 Task: Find connections with filter location Schönebeck with filter topic #Innovationwith filter profile language Spanish with filter current company Bharat Biotech  with filter school Asian School of Cyber Laws with filter industry Lime and Gypsum Products Manufacturing with filter service category Accounting with filter keywords title Content Marketing Manager
Action: Mouse moved to (261, 208)
Screenshot: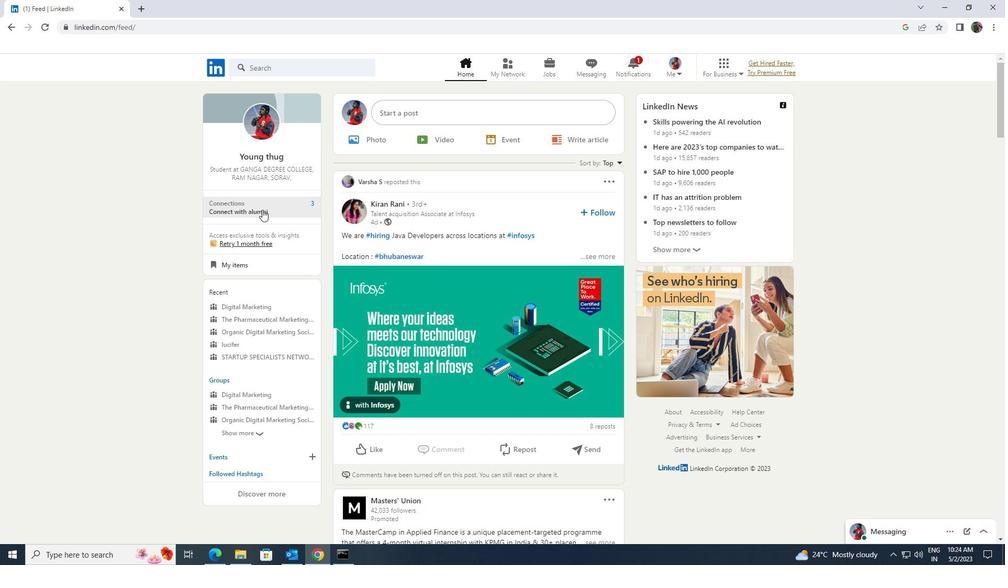 
Action: Mouse pressed left at (261, 208)
Screenshot: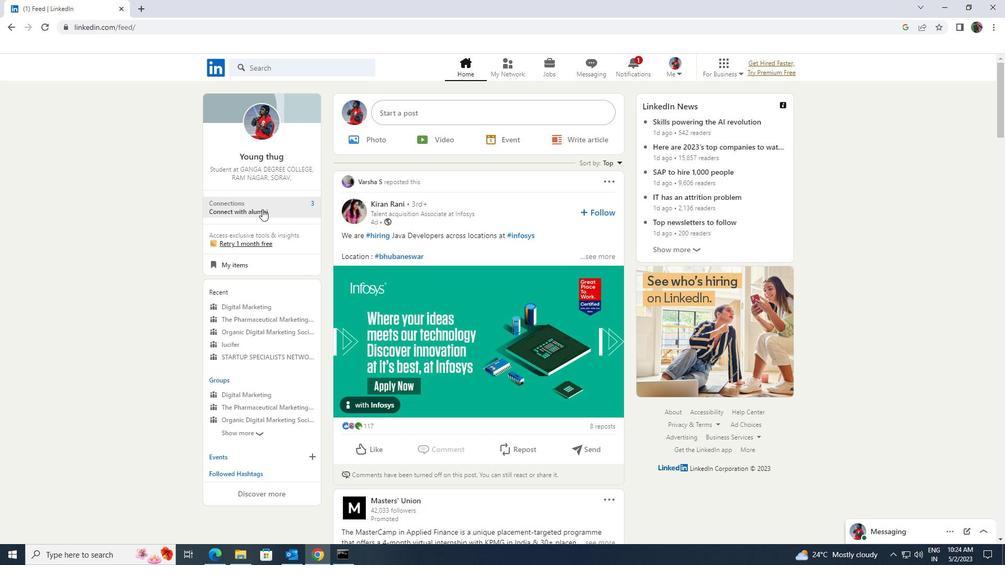 
Action: Mouse moved to (261, 129)
Screenshot: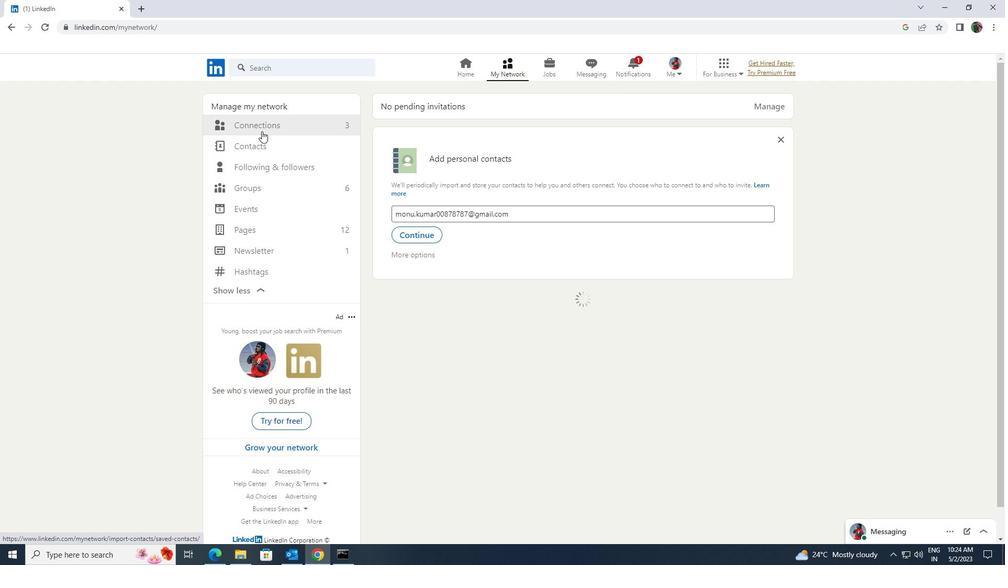 
Action: Mouse pressed left at (261, 129)
Screenshot: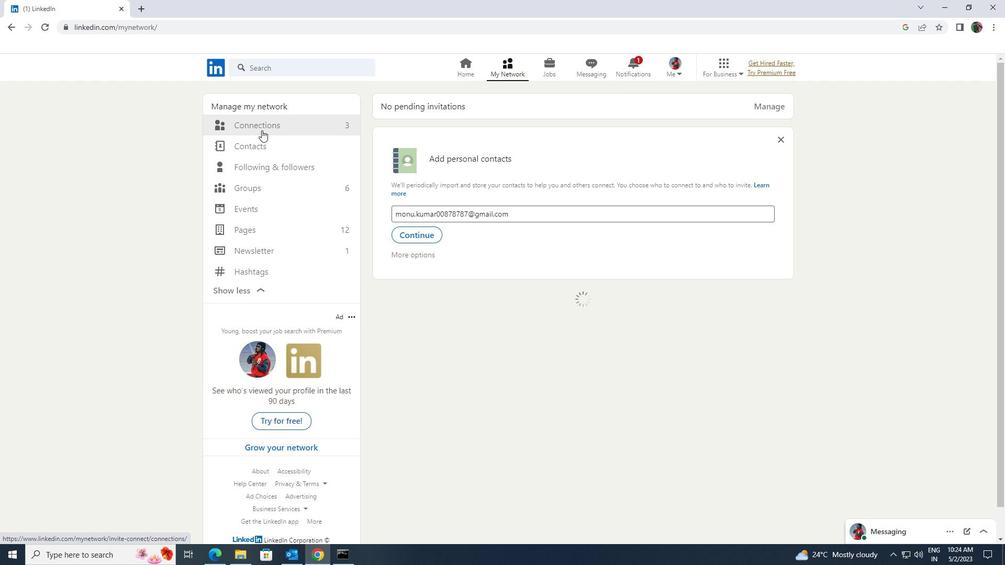 
Action: Mouse moved to (564, 128)
Screenshot: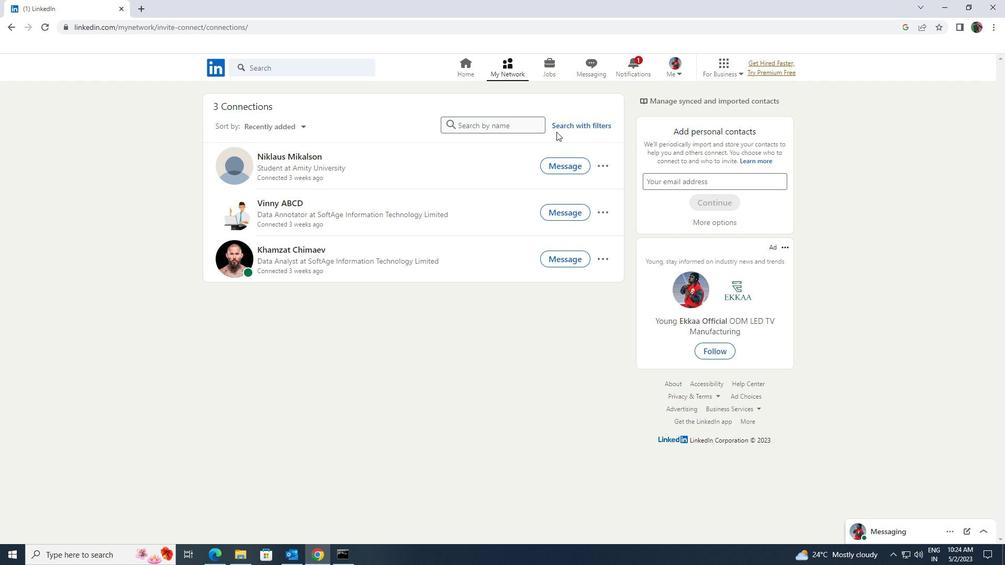 
Action: Mouse pressed left at (564, 128)
Screenshot: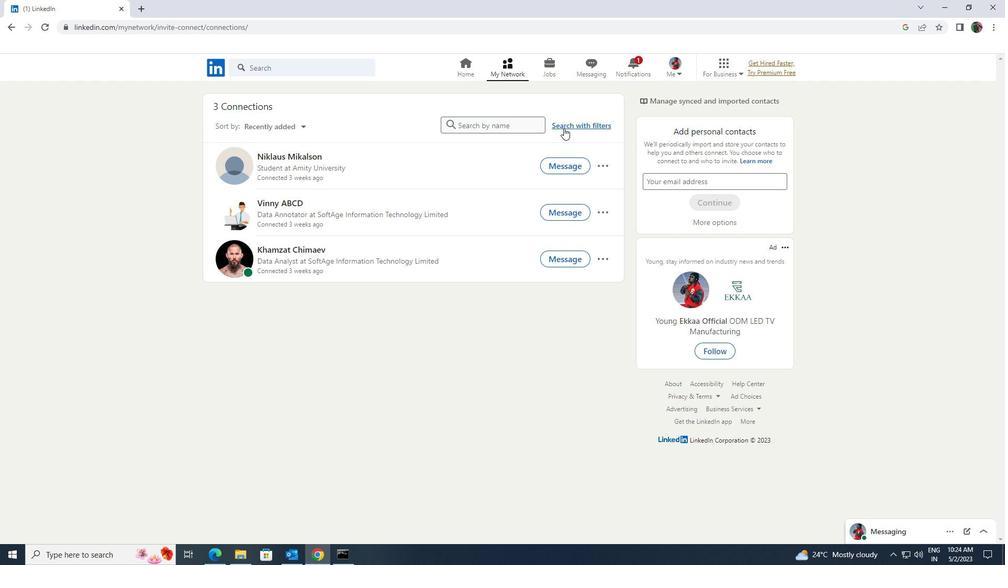
Action: Mouse moved to (541, 100)
Screenshot: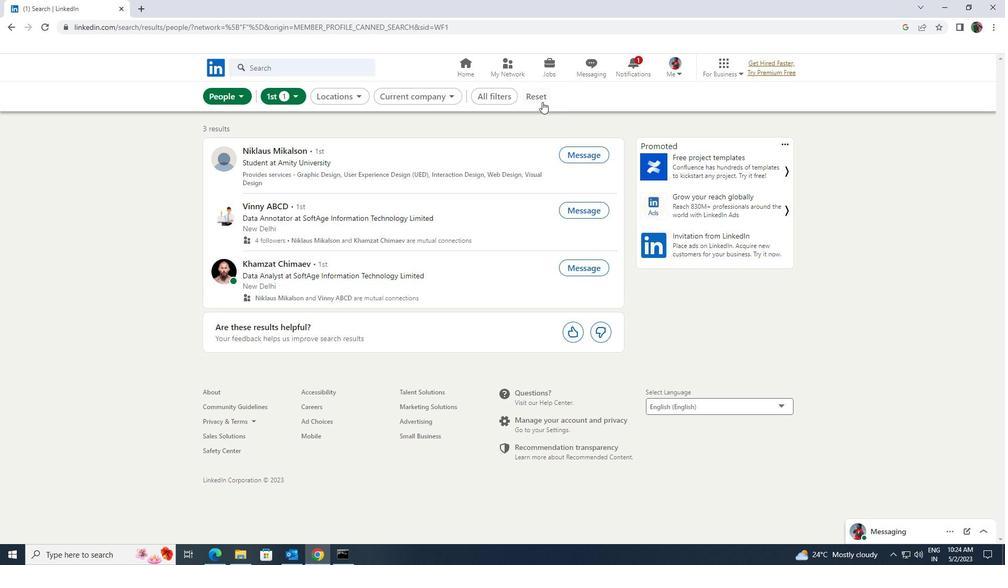 
Action: Mouse pressed left at (541, 100)
Screenshot: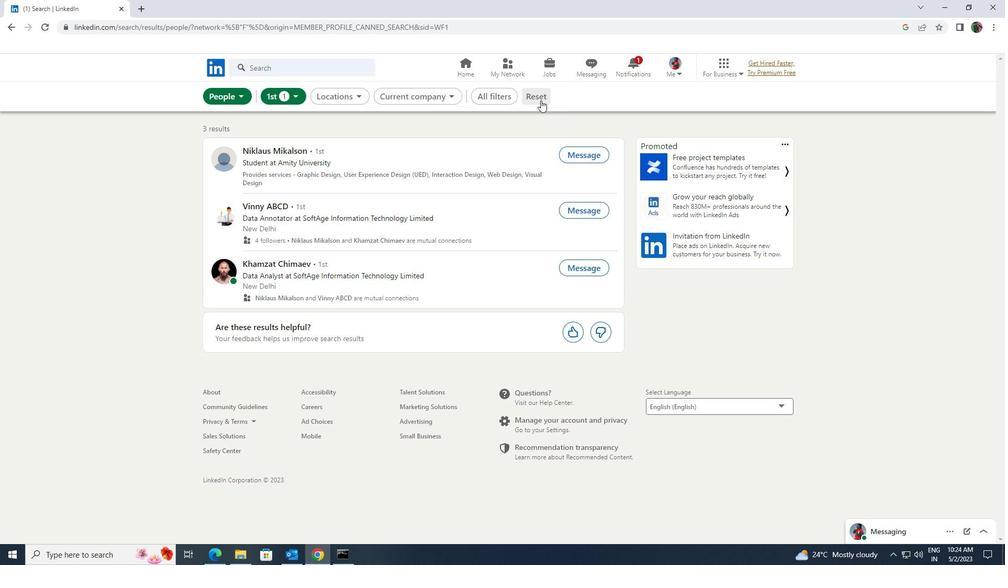 
Action: Mouse moved to (526, 96)
Screenshot: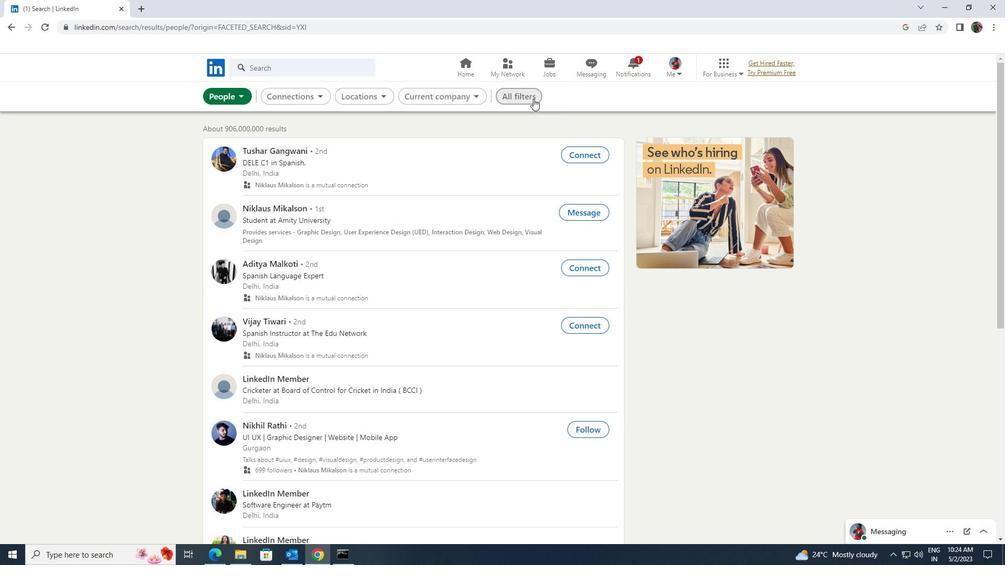 
Action: Mouse pressed left at (526, 96)
Screenshot: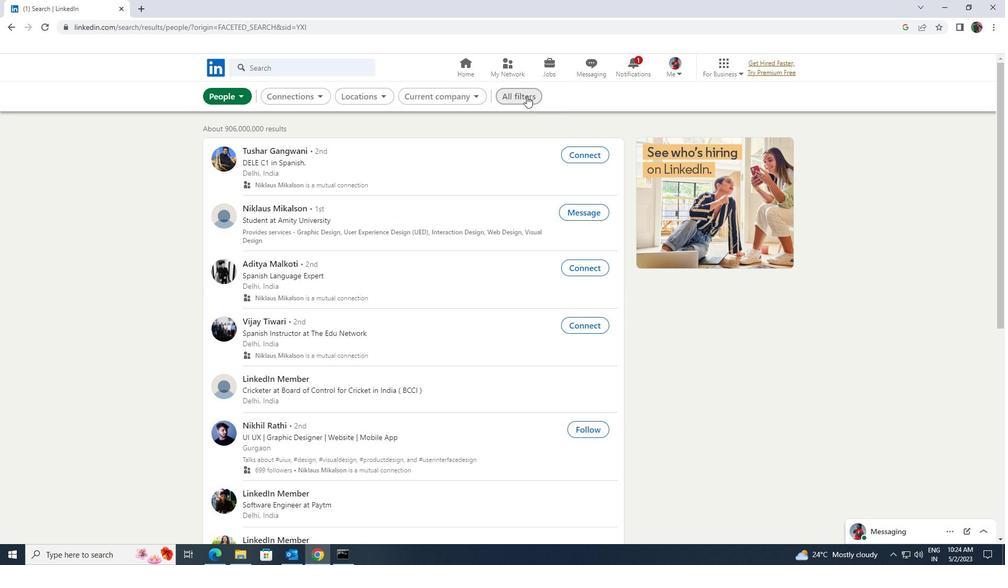 
Action: Mouse moved to (847, 278)
Screenshot: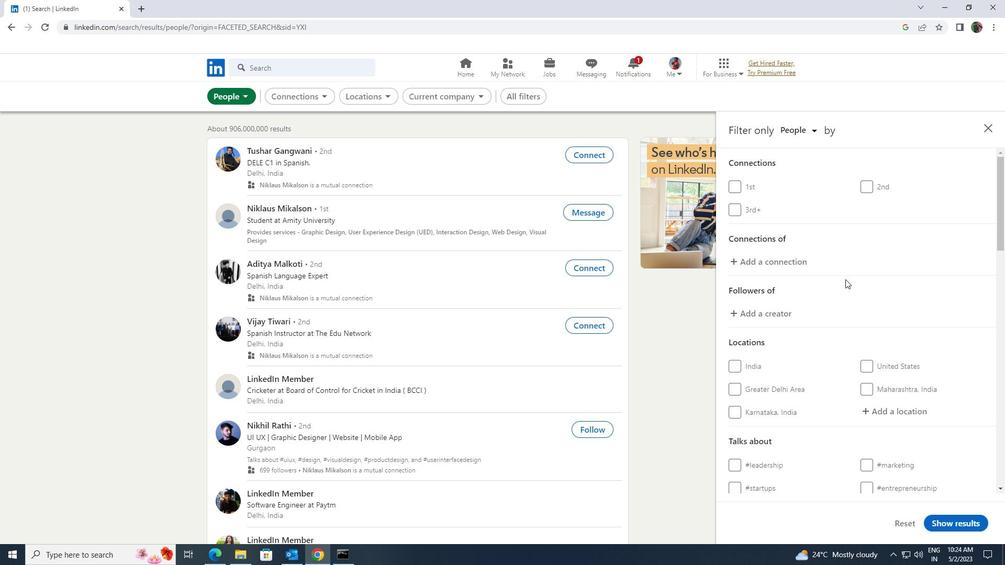 
Action: Mouse scrolled (847, 278) with delta (0, 0)
Screenshot: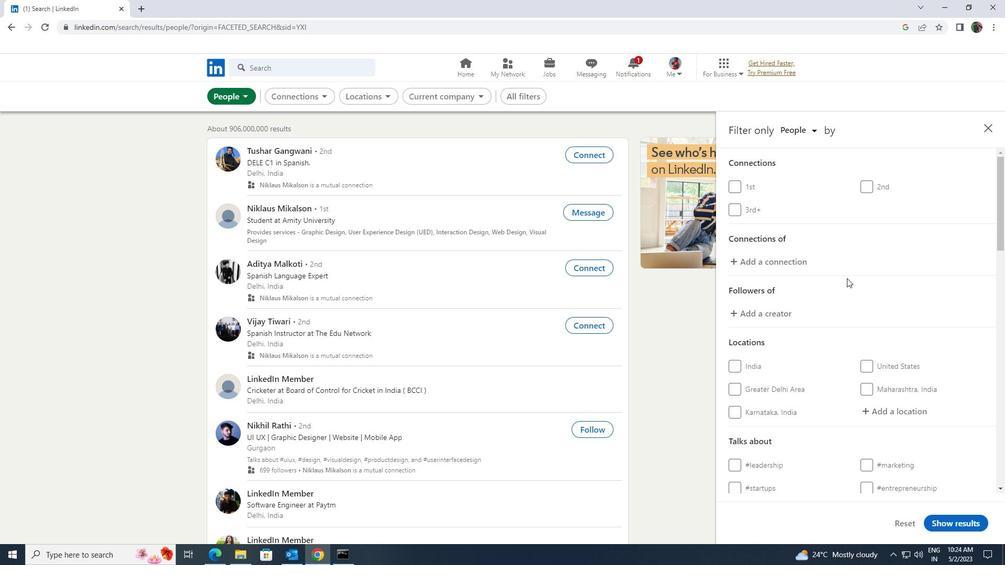
Action: Mouse scrolled (847, 278) with delta (0, 0)
Screenshot: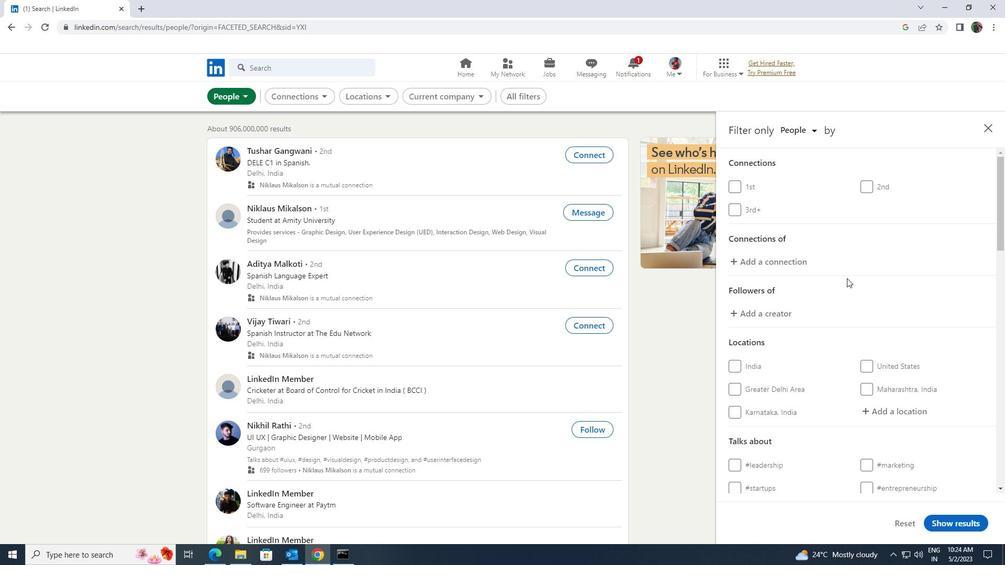 
Action: Mouse moved to (867, 302)
Screenshot: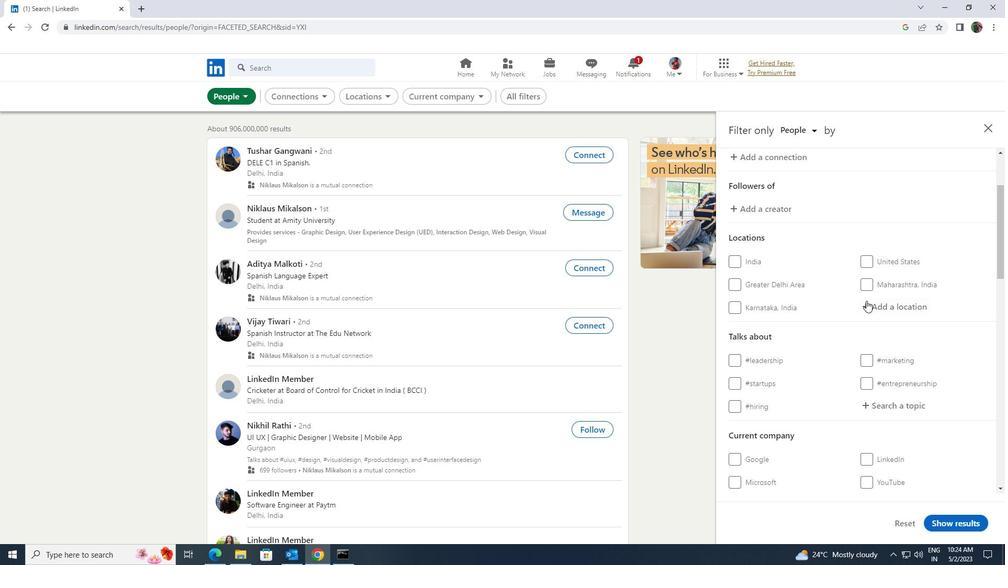 
Action: Mouse pressed left at (867, 302)
Screenshot: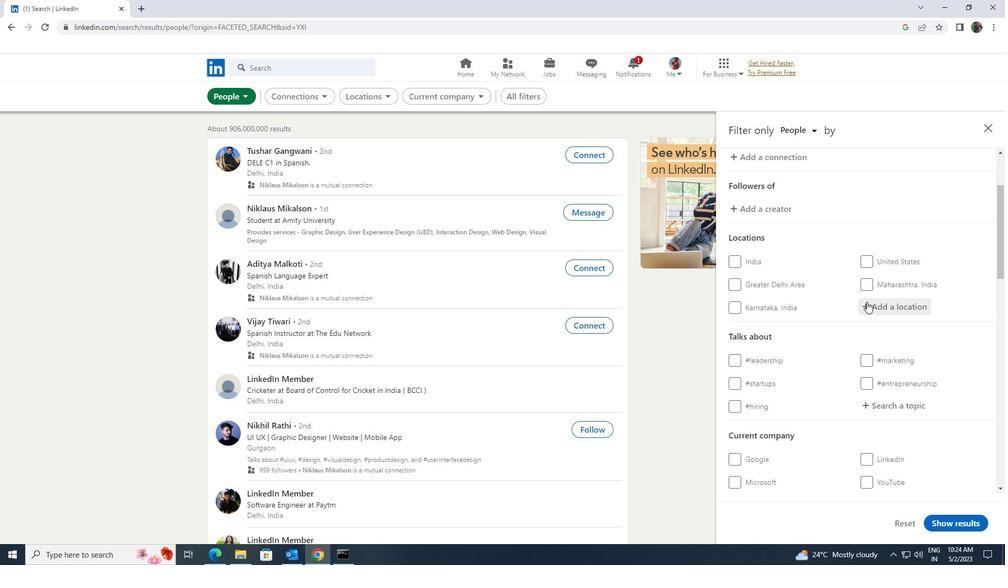 
Action: Mouse moved to (867, 303)
Screenshot: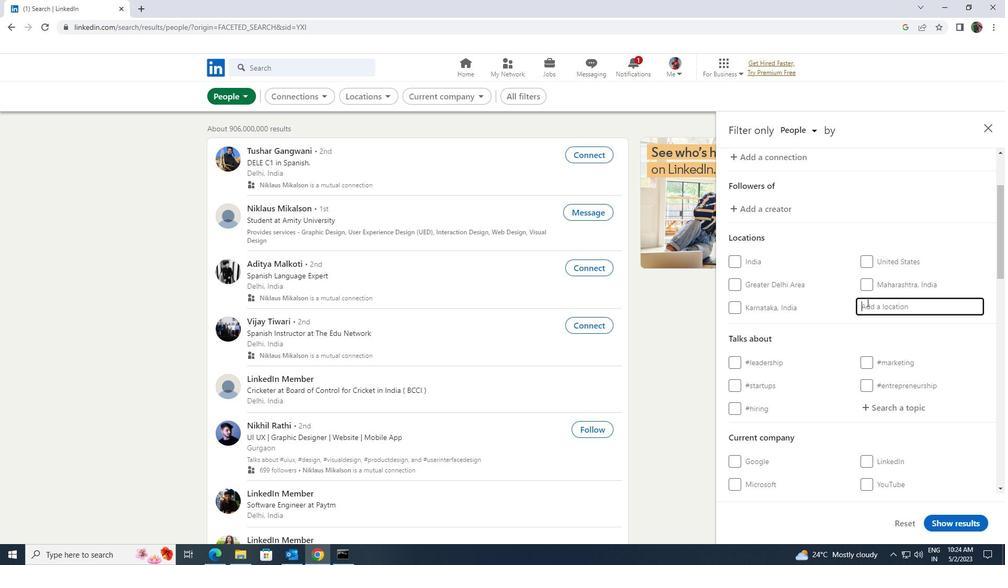 
Action: Key pressed <Key.shift>SCHONEBA<Key.backspace>
Screenshot: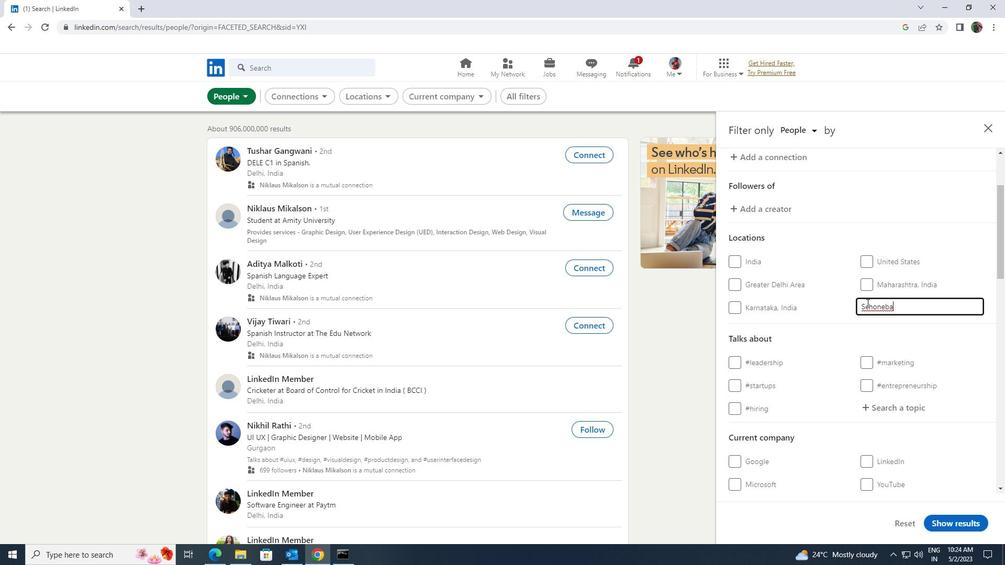 
Action: Mouse moved to (860, 324)
Screenshot: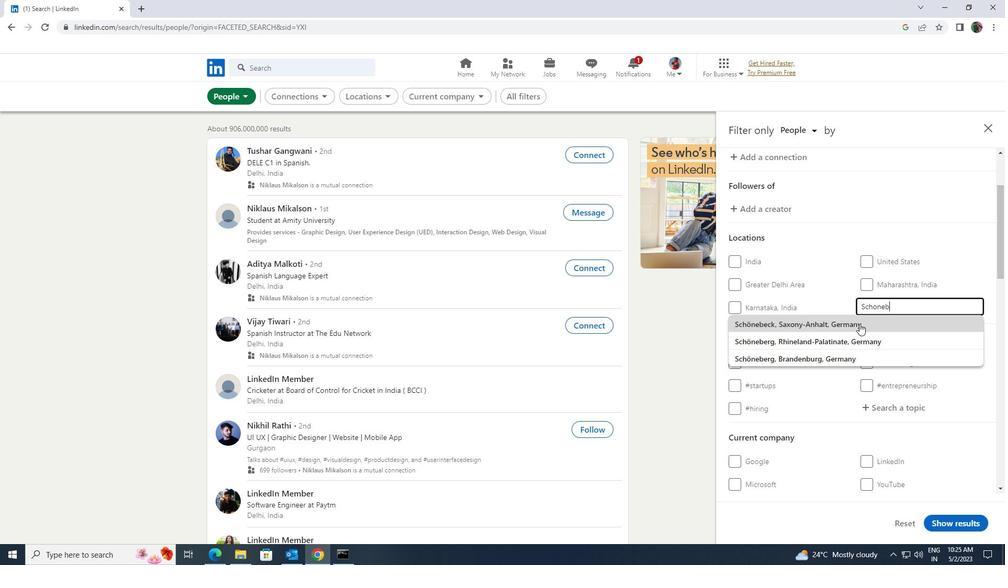 
Action: Mouse pressed left at (860, 324)
Screenshot: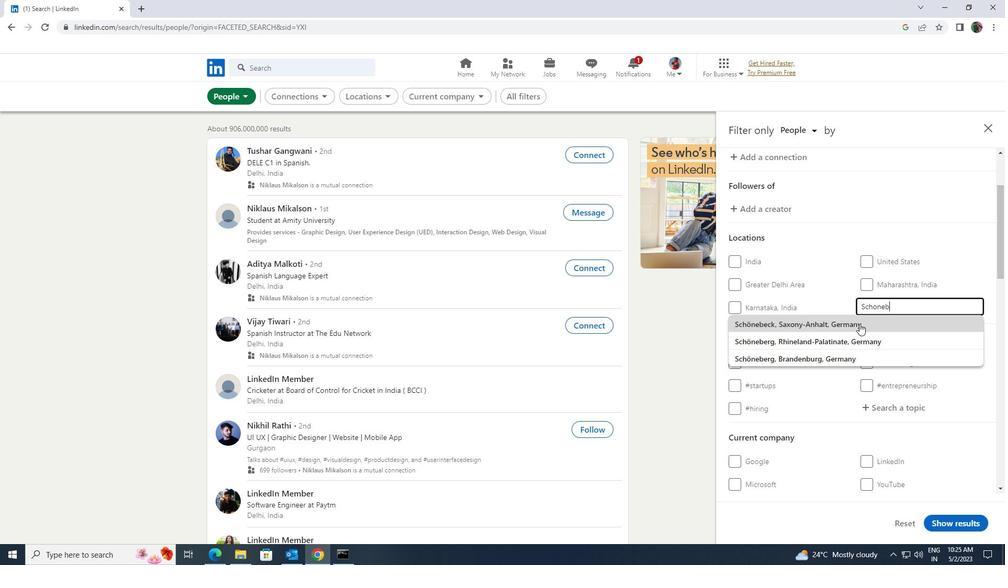 
Action: Mouse scrolled (860, 324) with delta (0, 0)
Screenshot: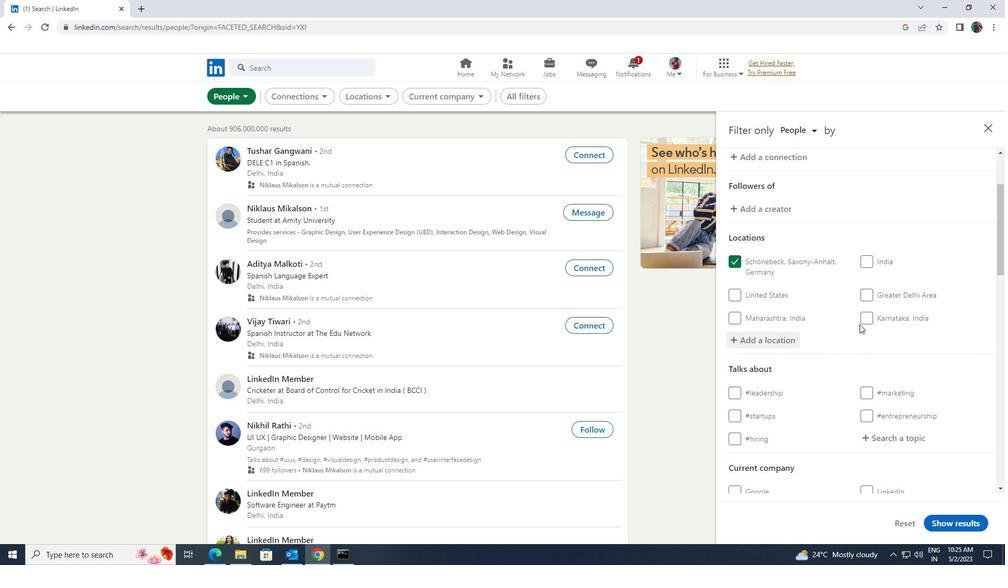 
Action: Mouse scrolled (860, 324) with delta (0, 0)
Screenshot: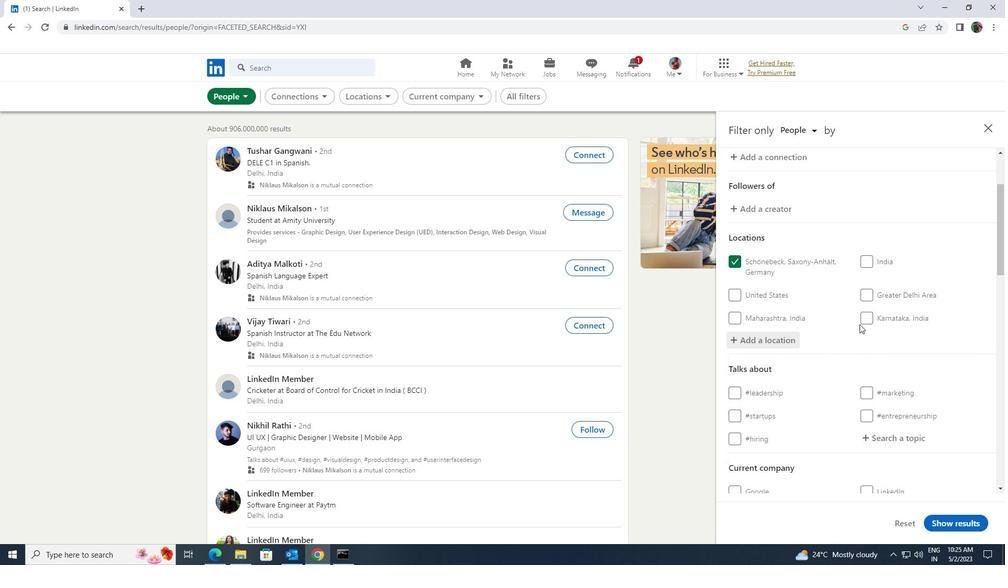 
Action: Mouse moved to (879, 334)
Screenshot: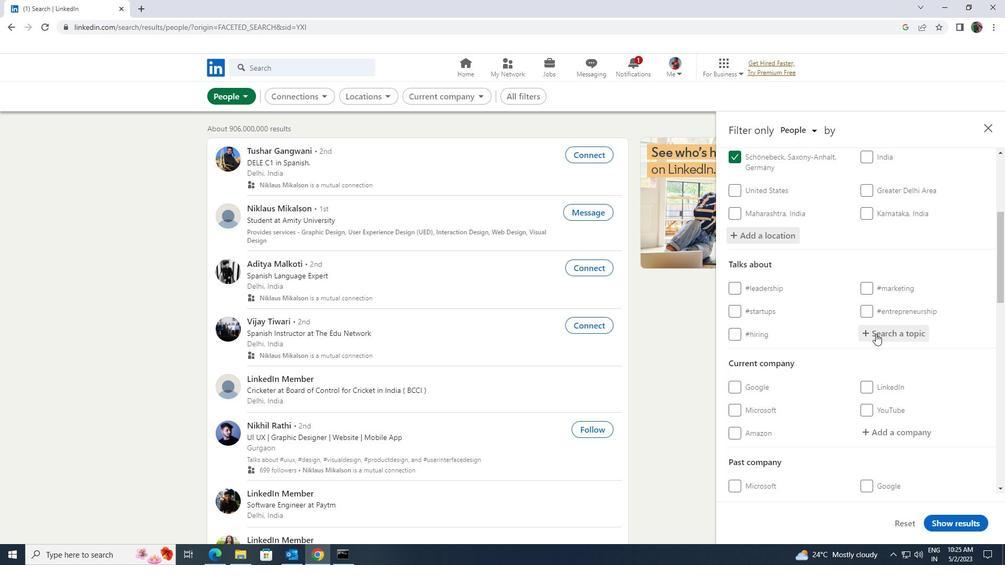 
Action: Mouse pressed left at (879, 334)
Screenshot: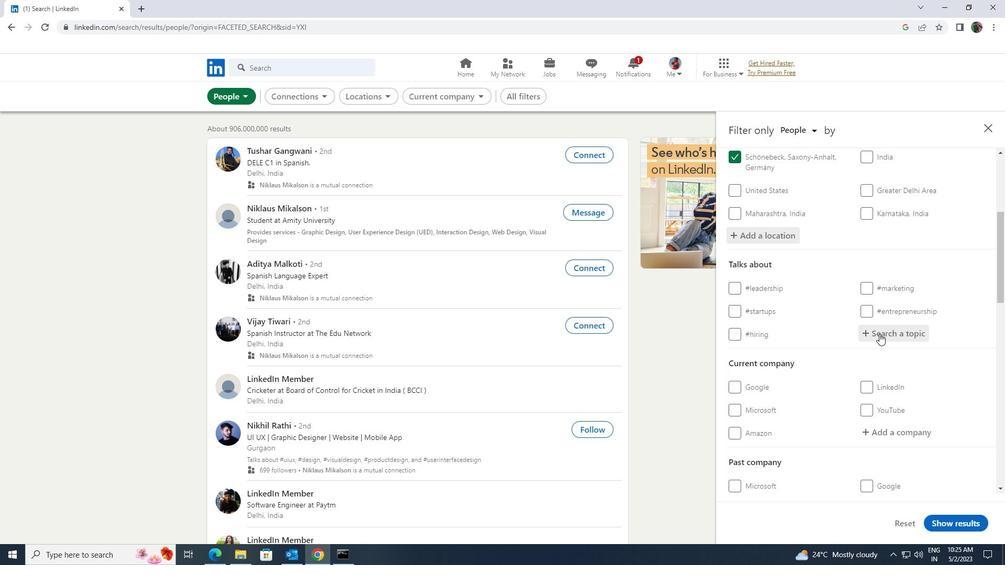 
Action: Key pressed <Key.shift>INNOVA
Screenshot: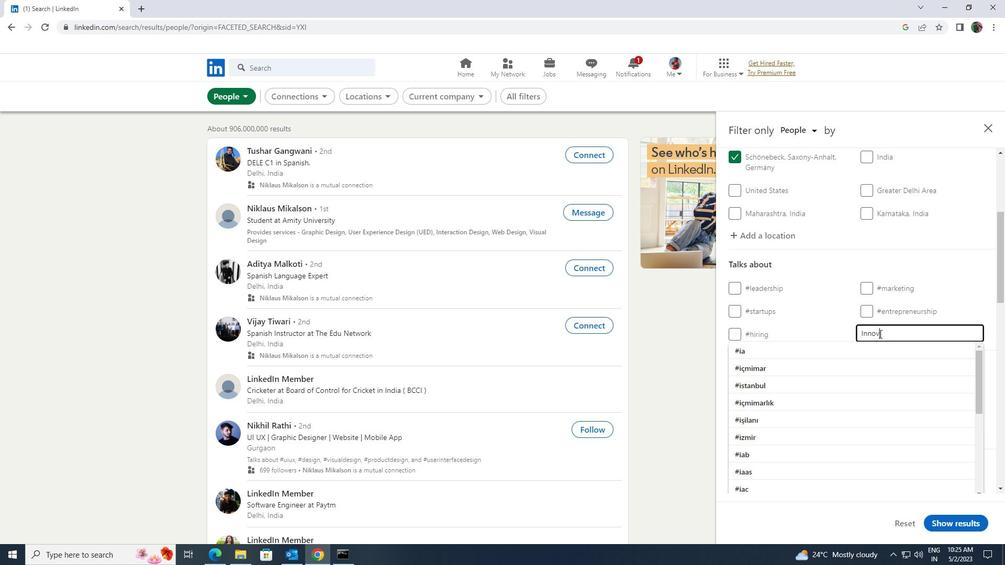 
Action: Mouse moved to (868, 345)
Screenshot: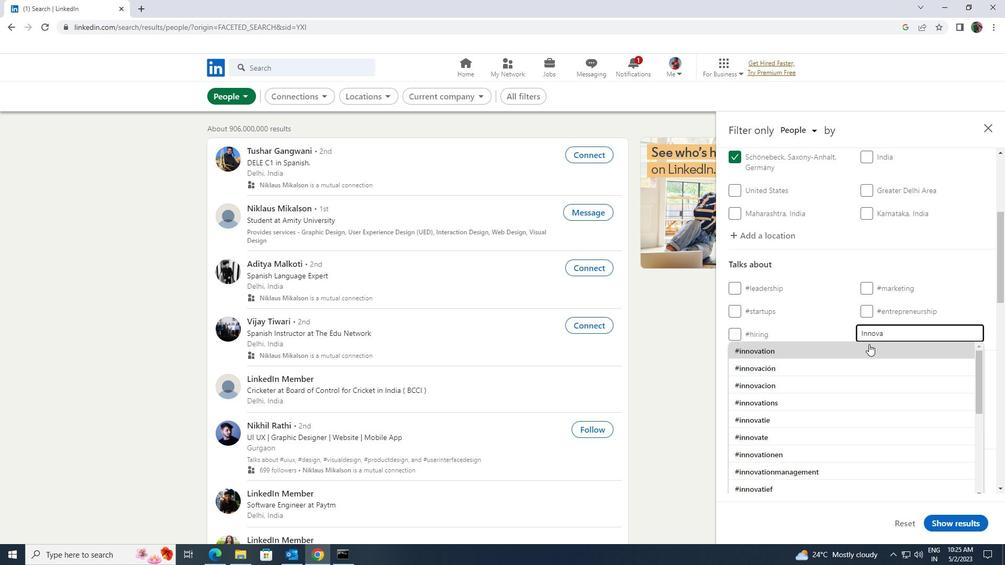 
Action: Mouse pressed left at (868, 345)
Screenshot: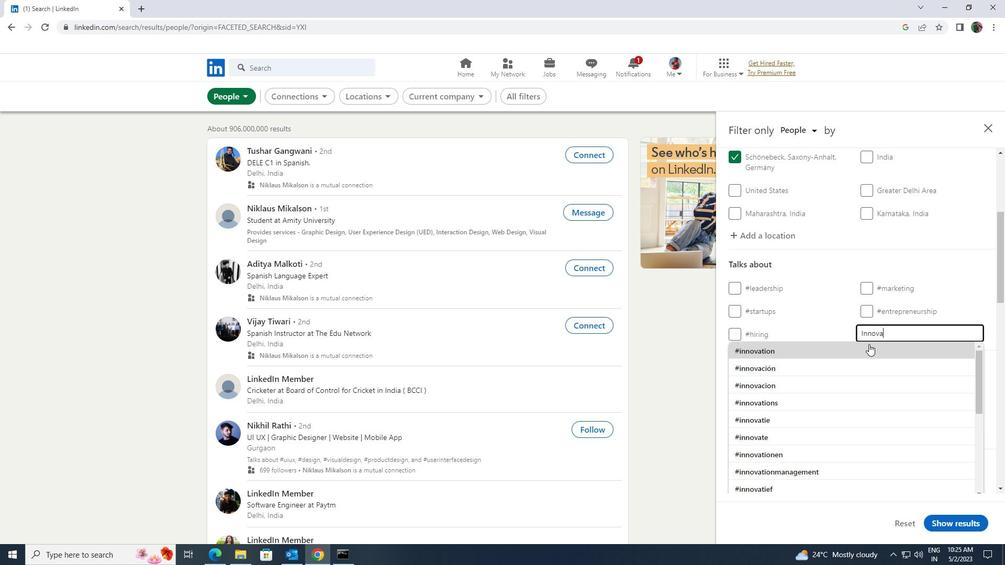 
Action: Mouse scrolled (868, 344) with delta (0, 0)
Screenshot: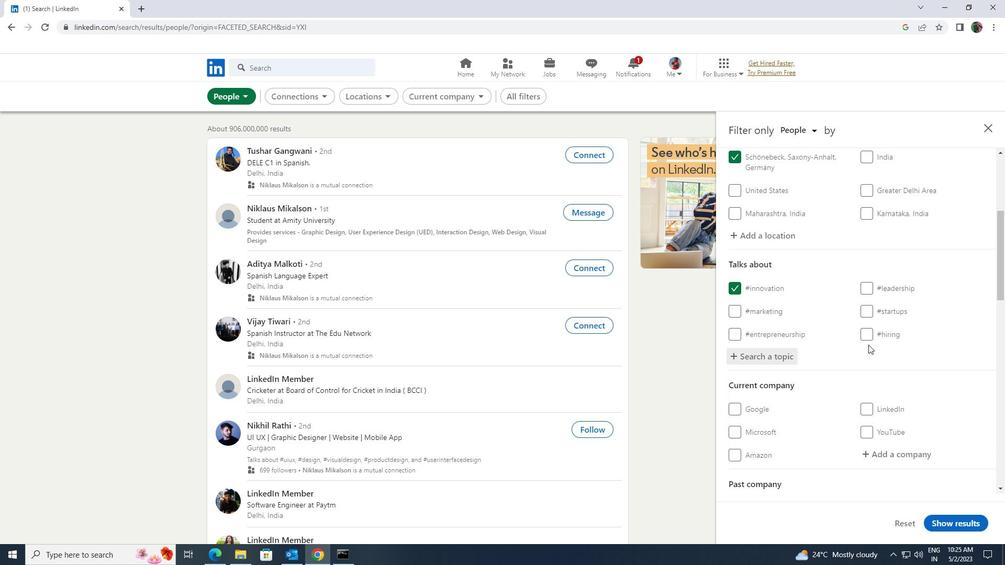 
Action: Mouse scrolled (868, 344) with delta (0, 0)
Screenshot: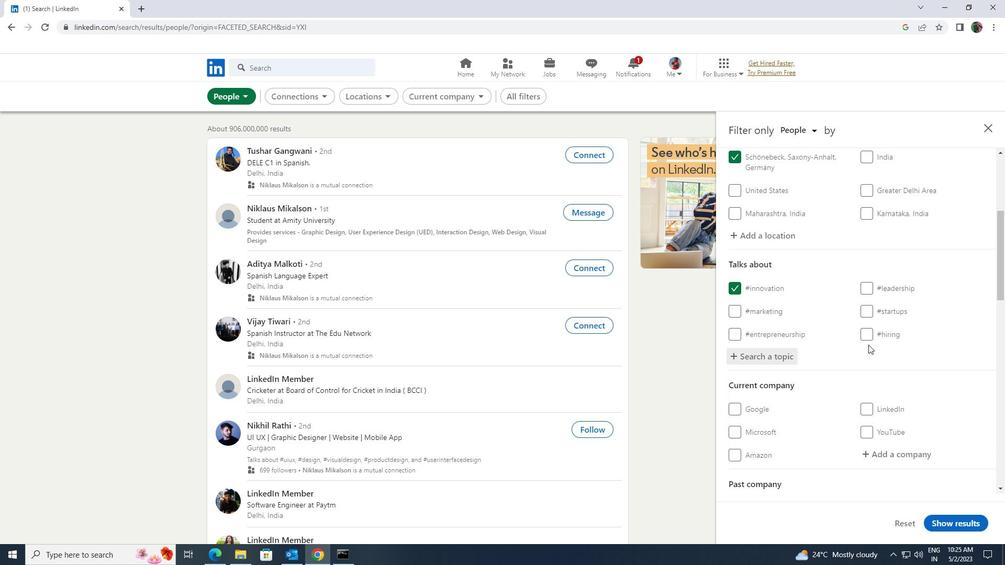 
Action: Mouse scrolled (868, 344) with delta (0, 0)
Screenshot: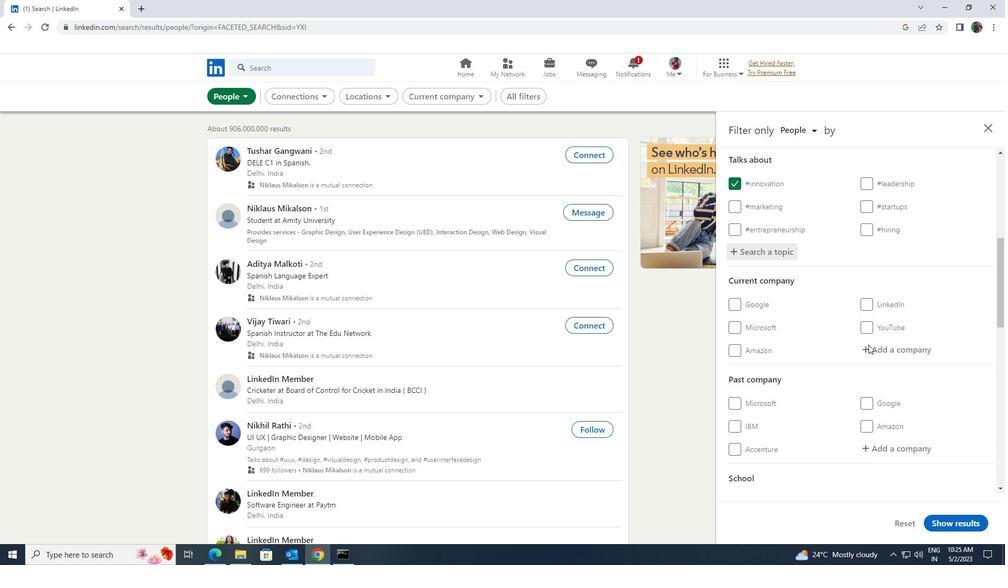 
Action: Mouse scrolled (868, 344) with delta (0, 0)
Screenshot: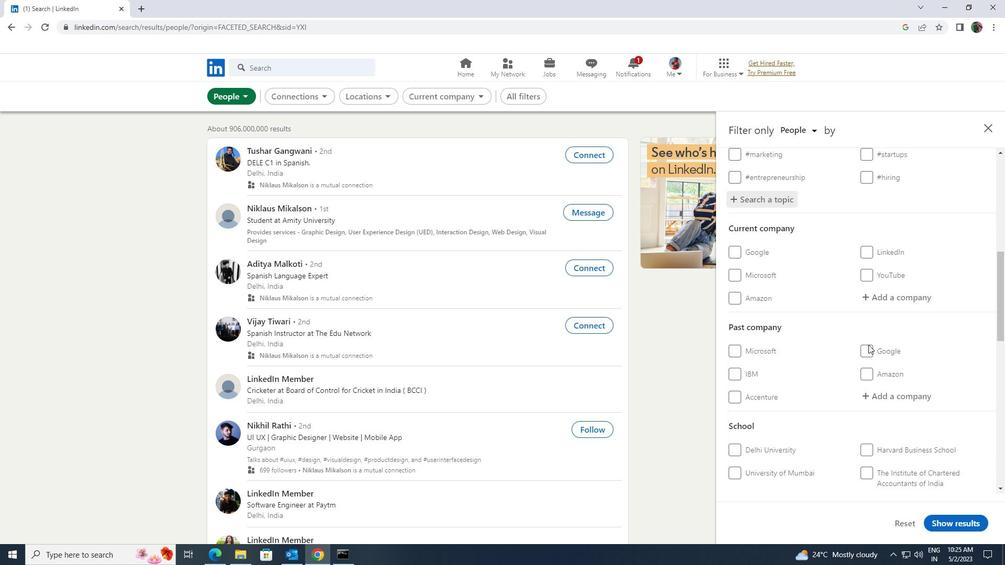 
Action: Mouse scrolled (868, 344) with delta (0, 0)
Screenshot: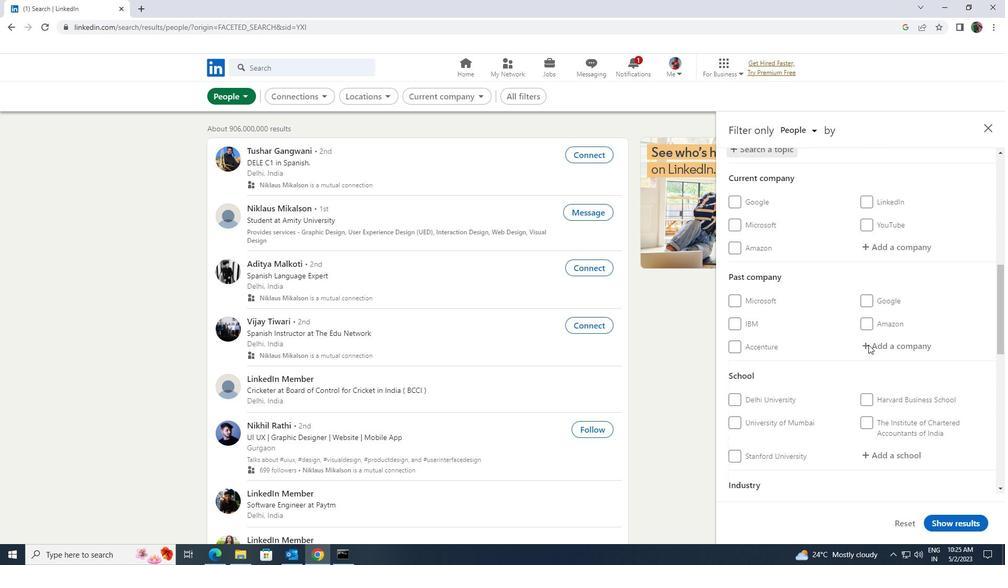 
Action: Mouse scrolled (868, 344) with delta (0, 0)
Screenshot: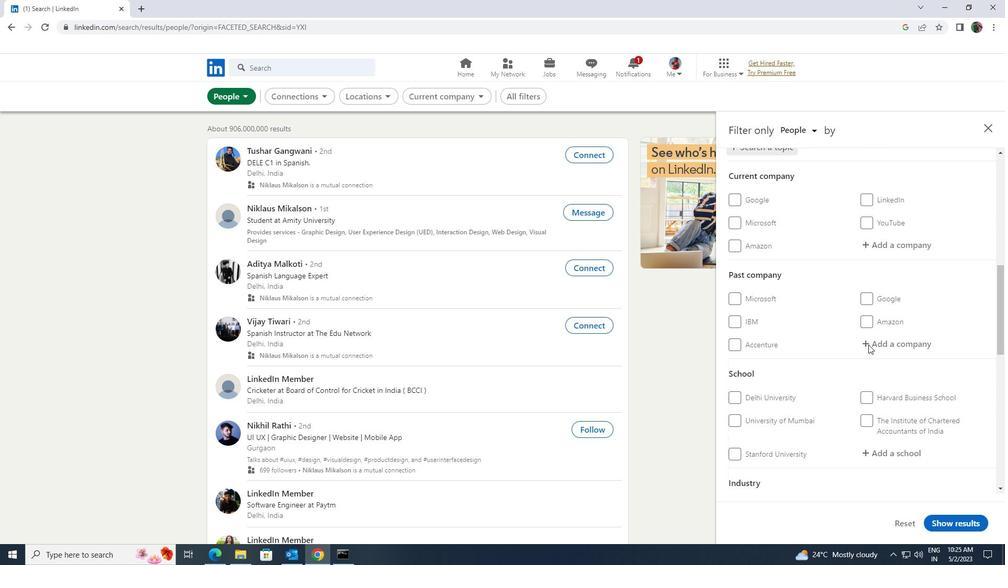 
Action: Mouse scrolled (868, 344) with delta (0, 0)
Screenshot: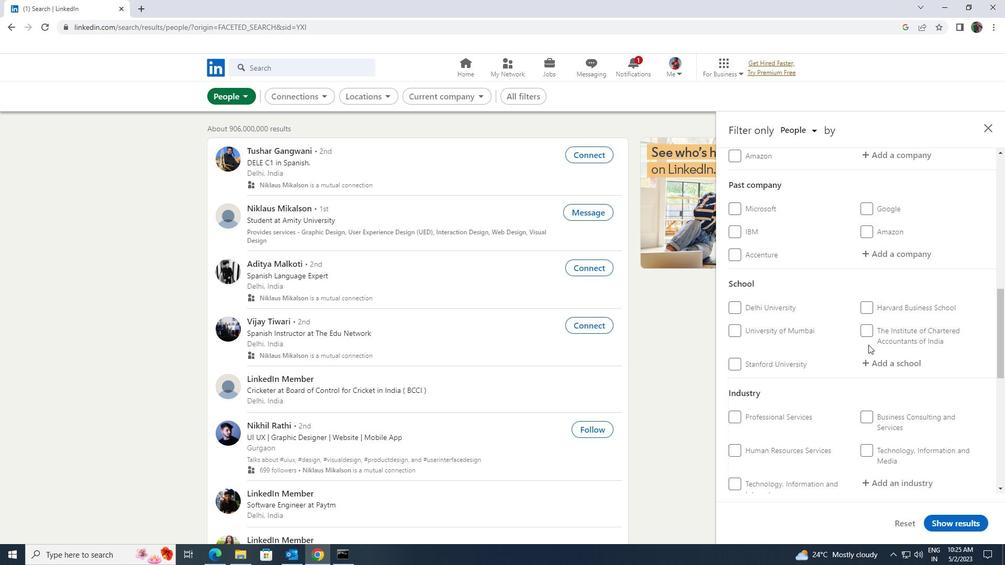 
Action: Mouse scrolled (868, 344) with delta (0, 0)
Screenshot: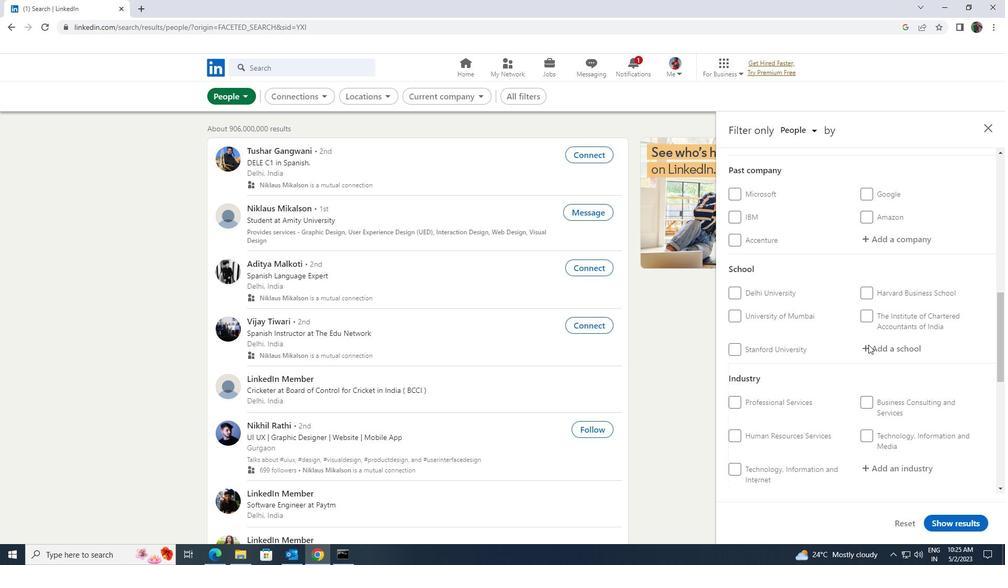 
Action: Mouse scrolled (868, 344) with delta (0, 0)
Screenshot: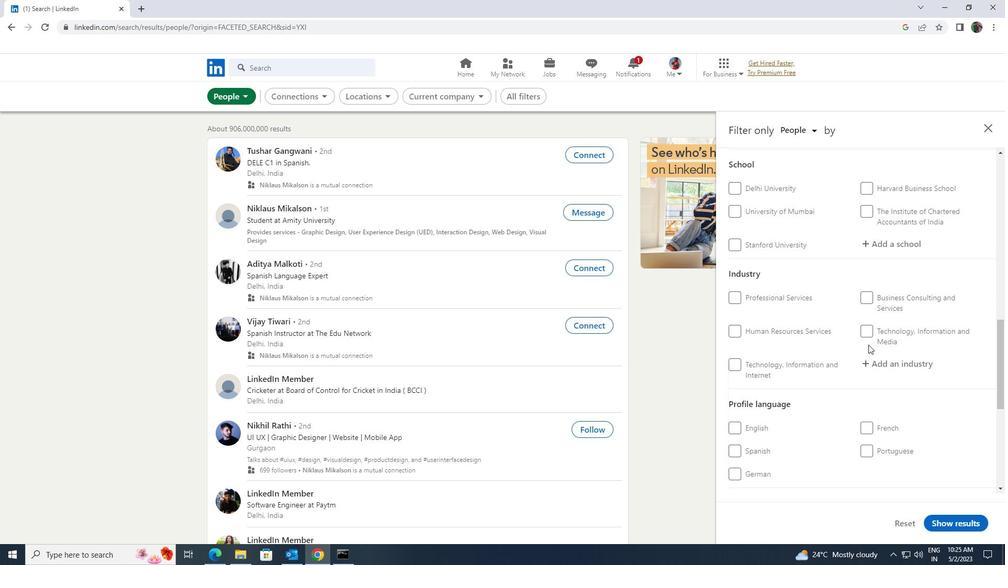 
Action: Mouse scrolled (868, 344) with delta (0, 0)
Screenshot: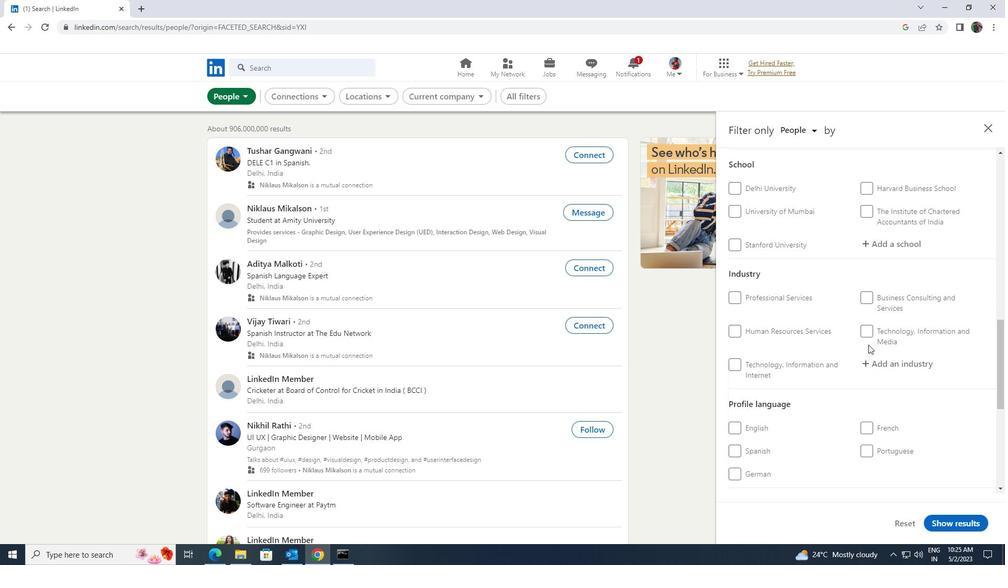 
Action: Mouse moved to (734, 346)
Screenshot: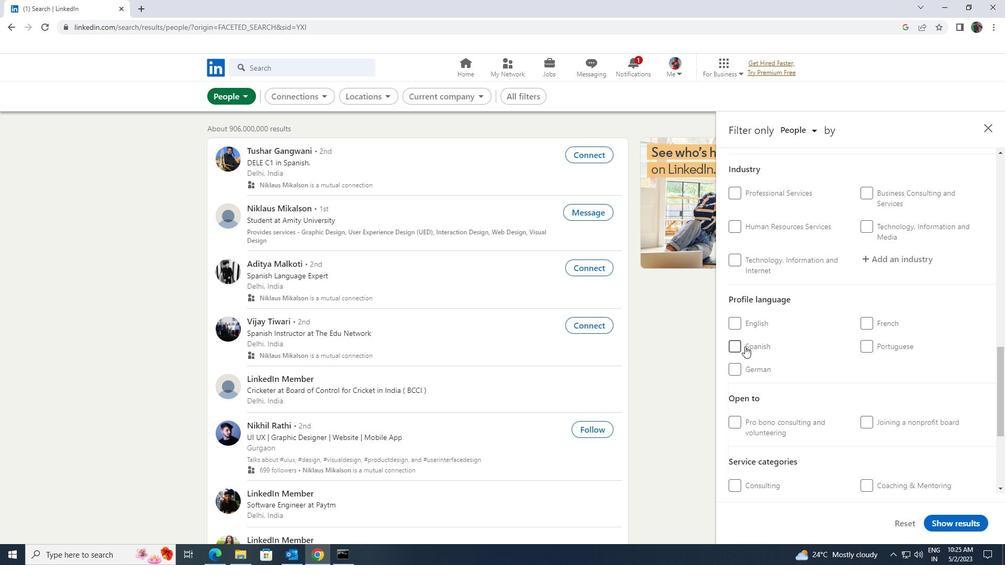 
Action: Mouse pressed left at (734, 346)
Screenshot: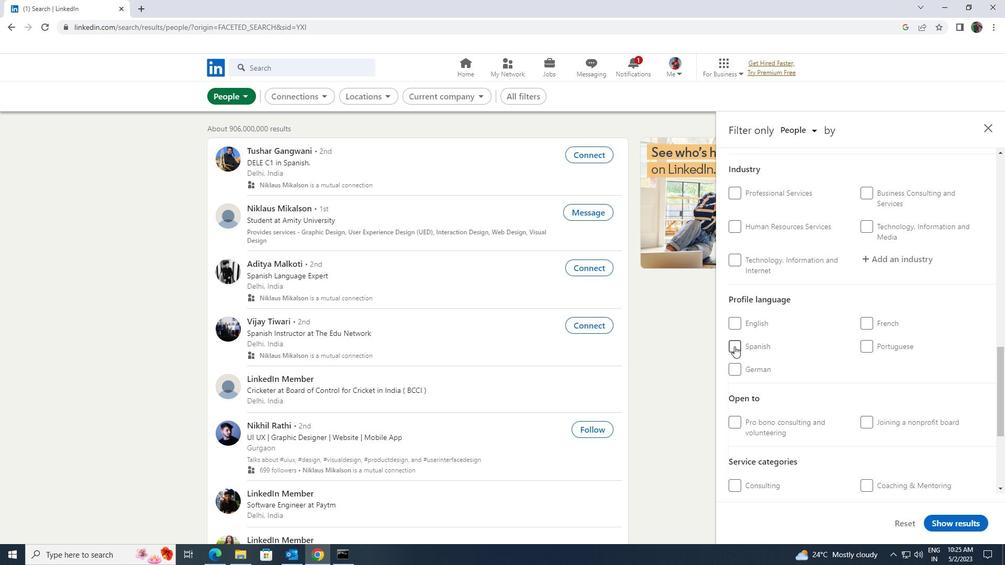 
Action: Mouse moved to (868, 351)
Screenshot: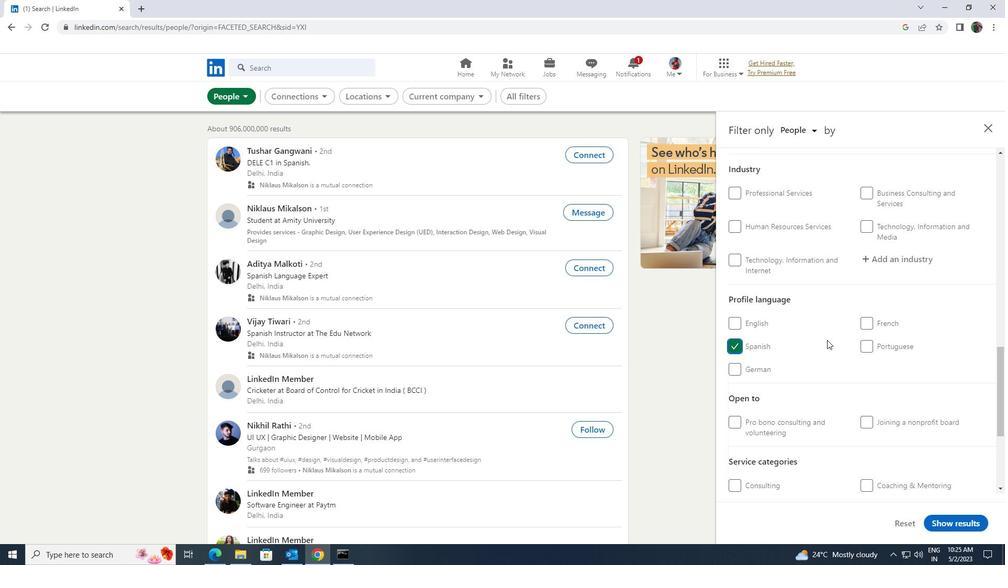 
Action: Mouse scrolled (868, 351) with delta (0, 0)
Screenshot: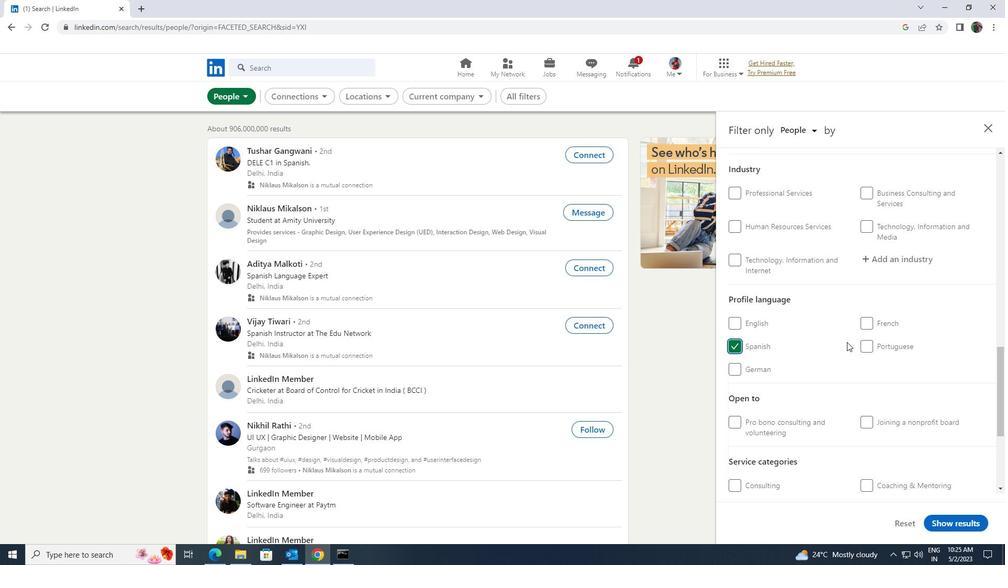 
Action: Mouse scrolled (868, 351) with delta (0, 0)
Screenshot: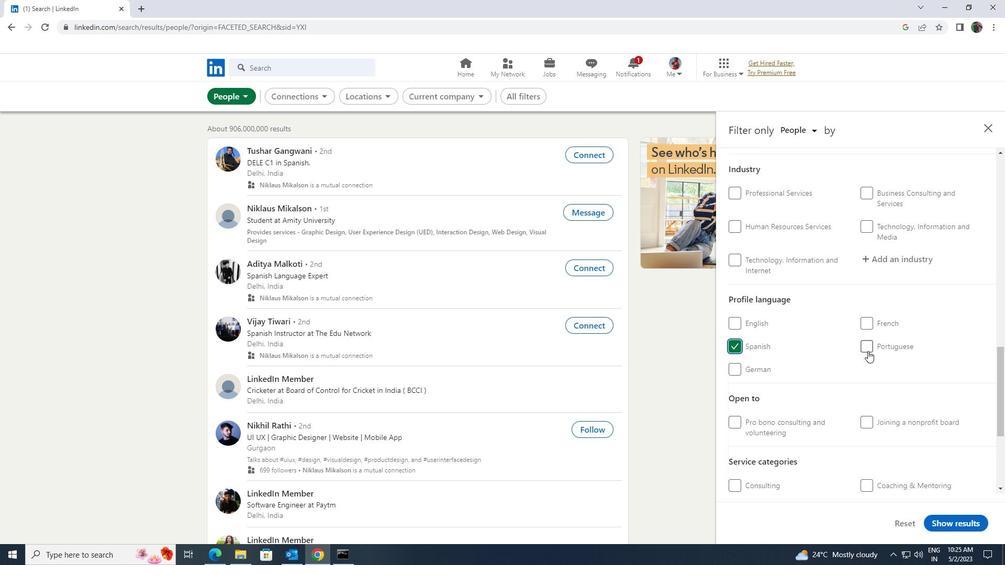 
Action: Mouse scrolled (868, 351) with delta (0, 0)
Screenshot: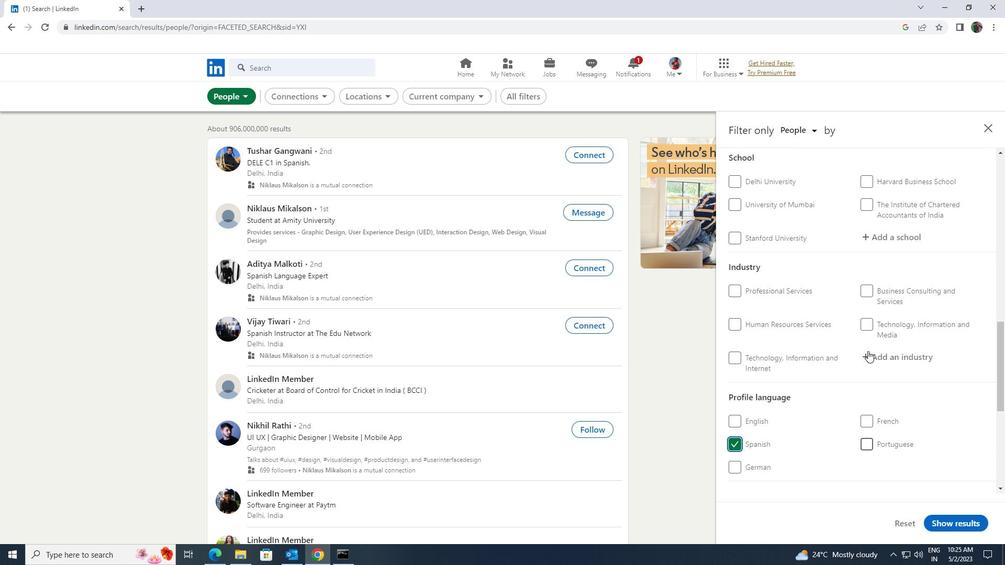 
Action: Mouse scrolled (868, 351) with delta (0, 0)
Screenshot: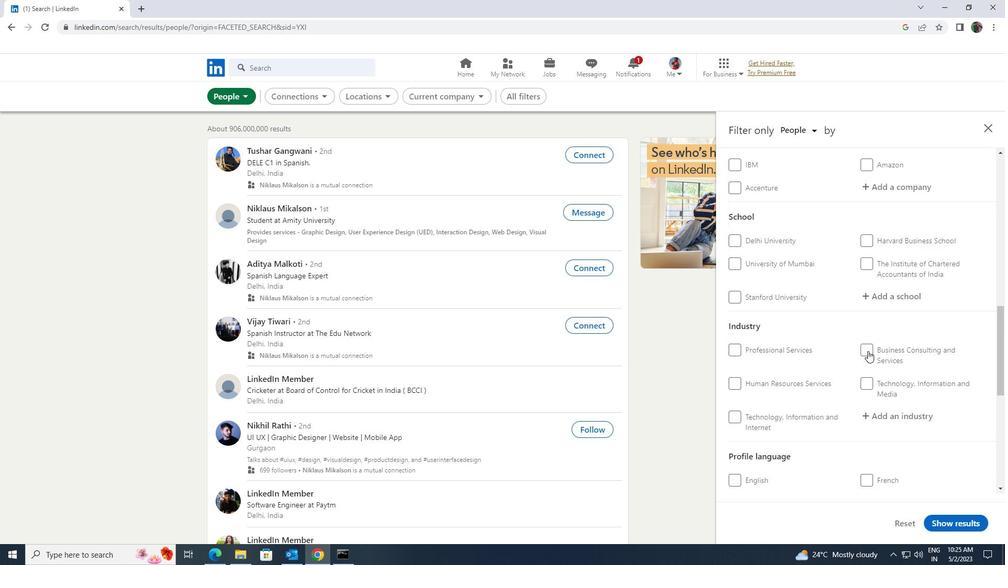 
Action: Mouse scrolled (868, 351) with delta (0, 0)
Screenshot: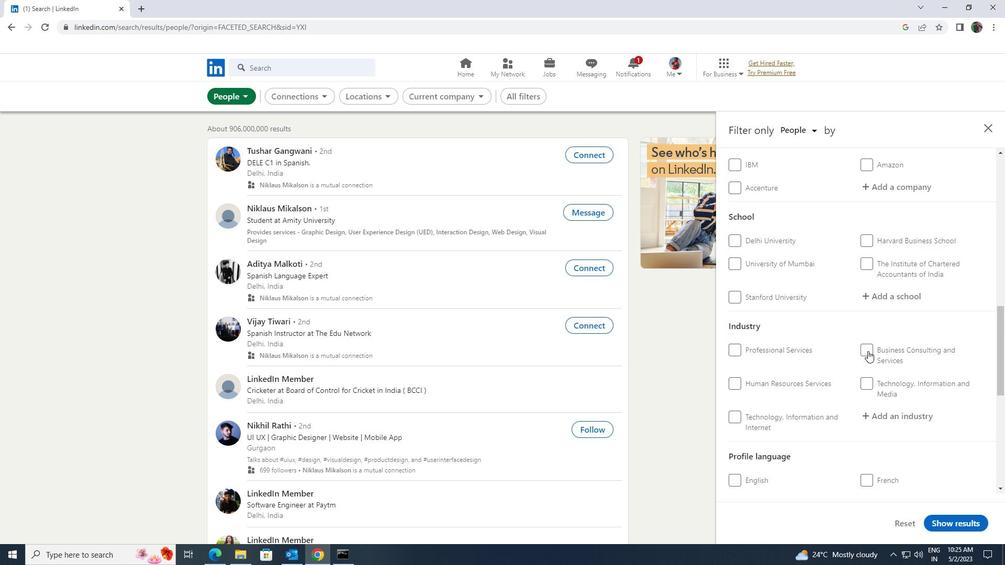 
Action: Mouse scrolled (868, 351) with delta (0, 0)
Screenshot: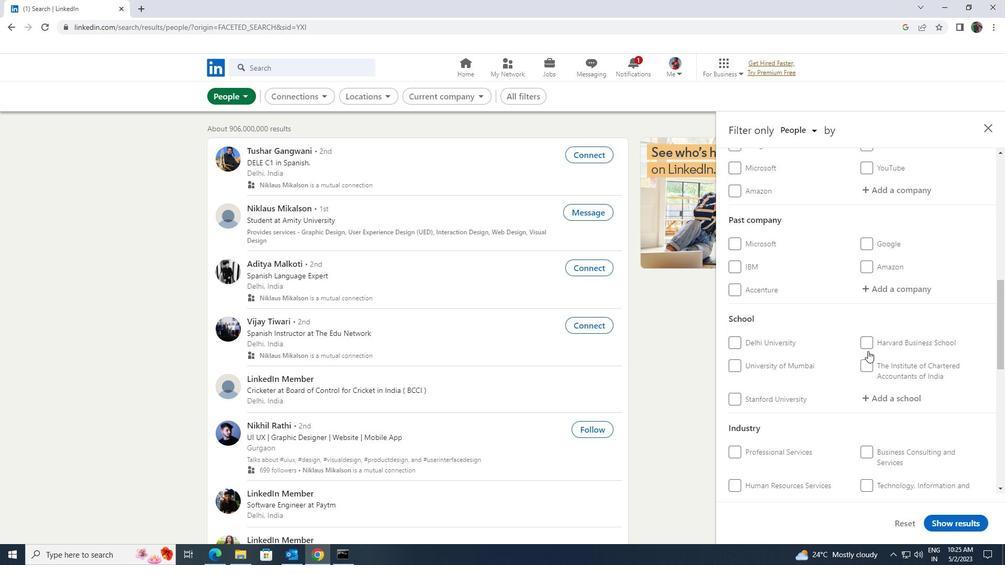 
Action: Mouse scrolled (868, 351) with delta (0, 0)
Screenshot: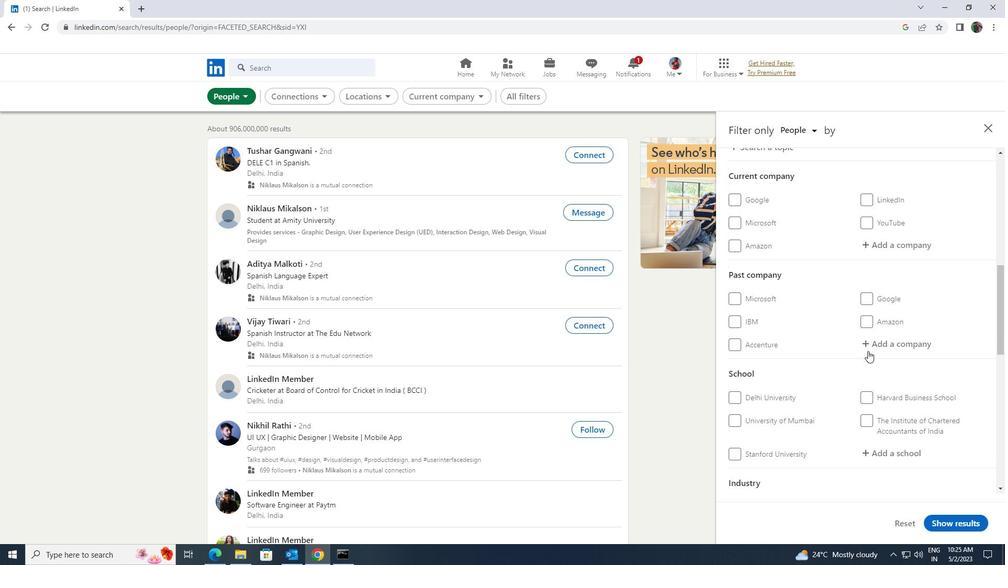 
Action: Mouse moved to (877, 299)
Screenshot: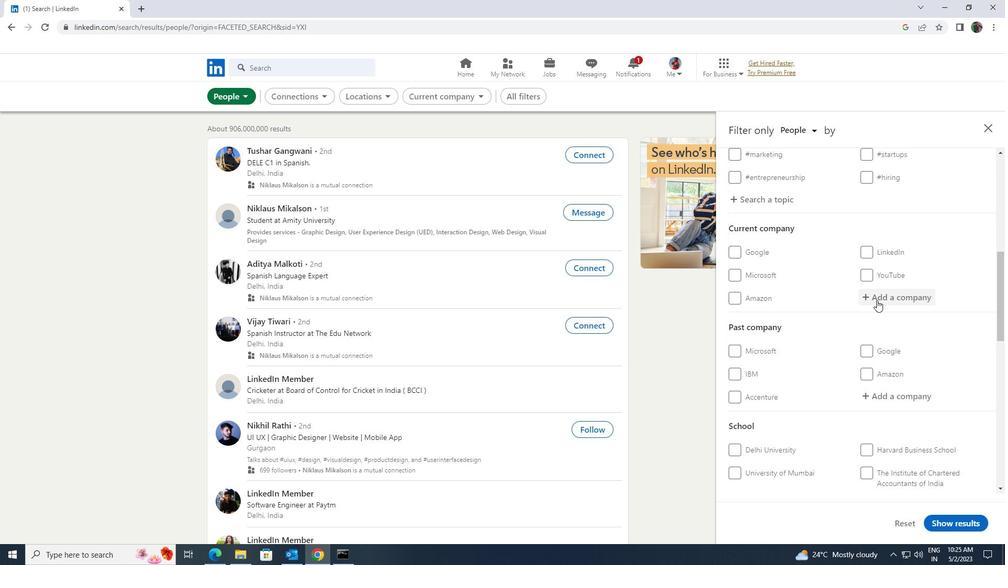 
Action: Mouse pressed left at (877, 299)
Screenshot: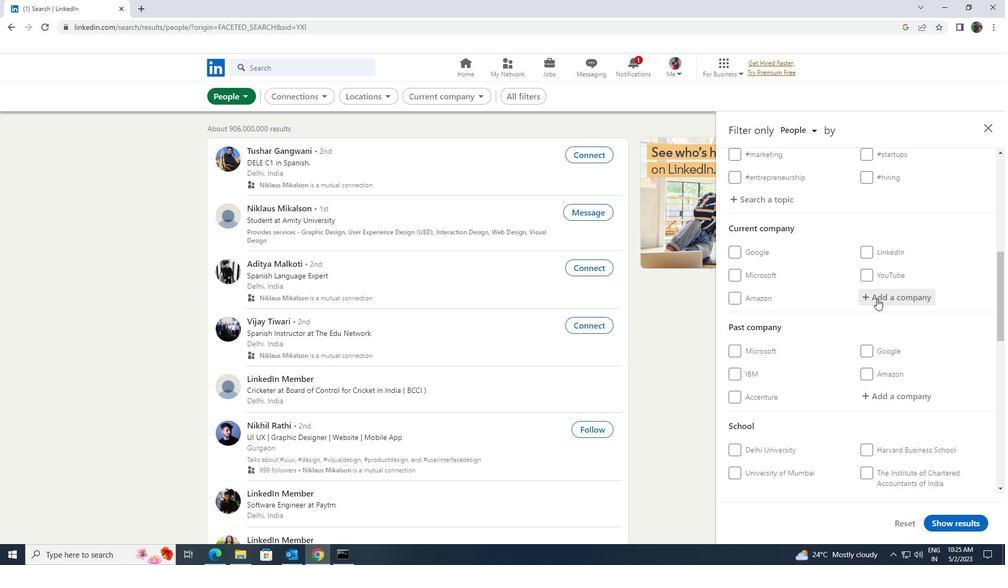 
Action: Key pressed <Key.shift>BAHARAT<Key.space><Key.shift>BIOTECH<Key.enter>
Screenshot: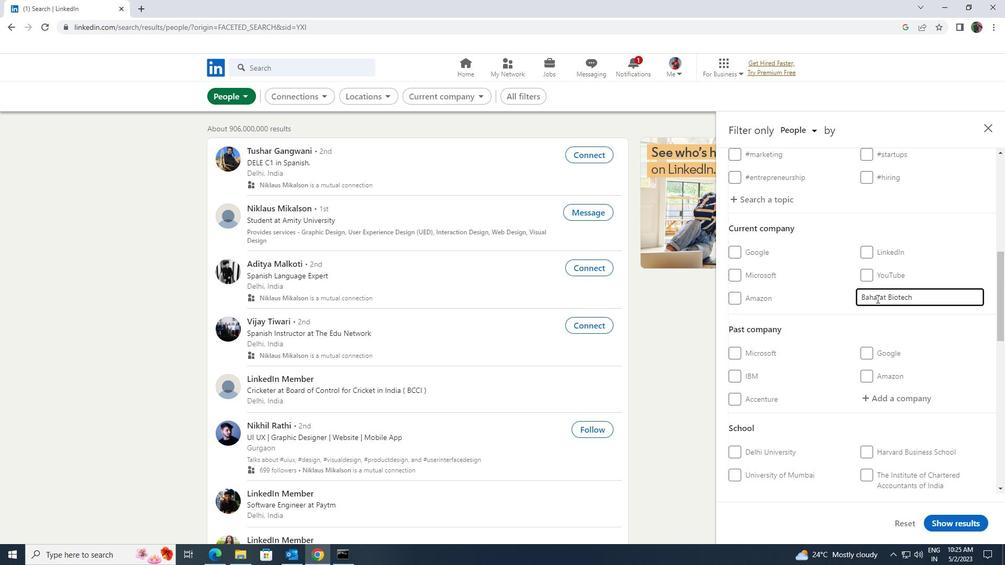 
Action: Mouse scrolled (877, 298) with delta (0, 0)
Screenshot: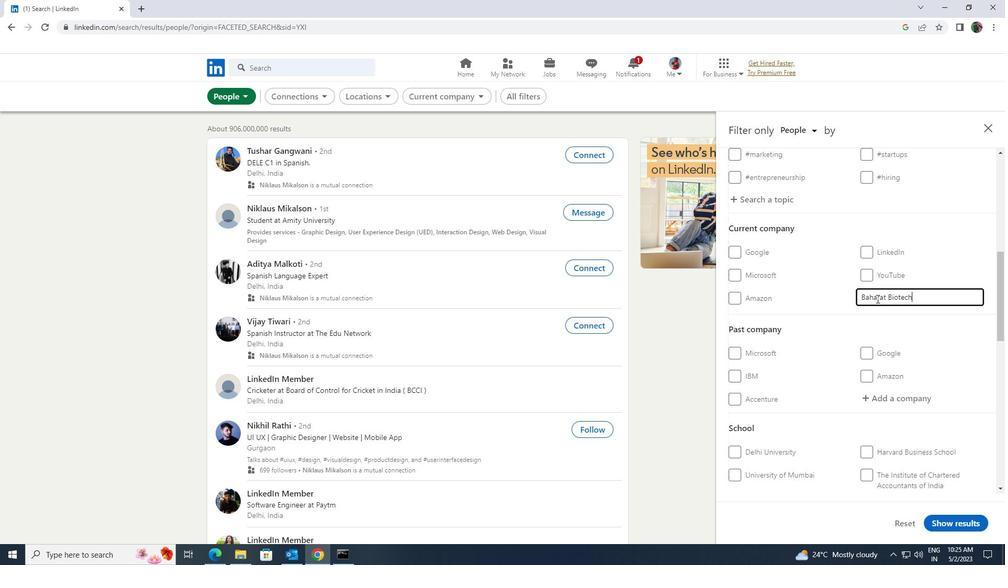 
Action: Mouse scrolled (877, 298) with delta (0, 0)
Screenshot: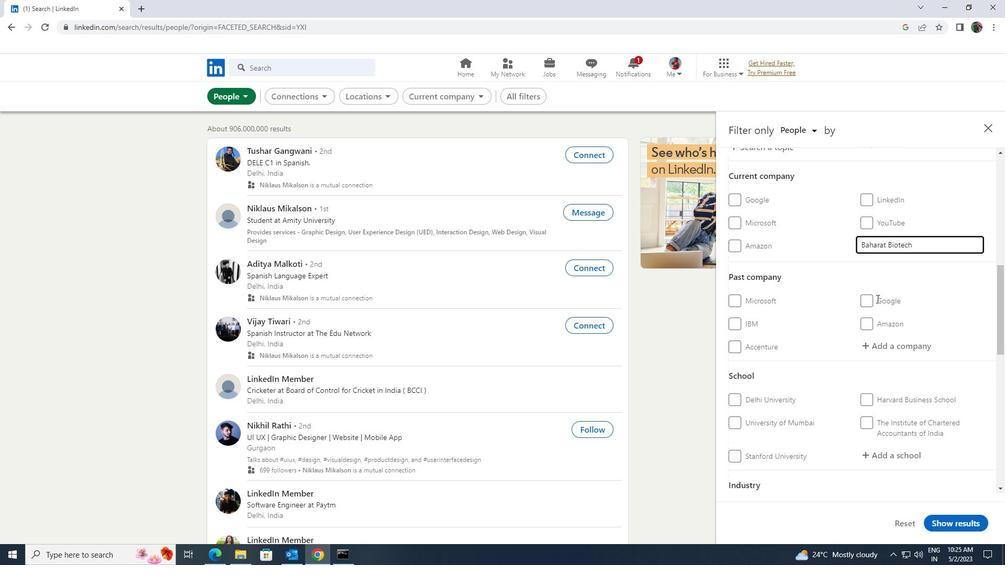 
Action: Mouse scrolled (877, 298) with delta (0, 0)
Screenshot: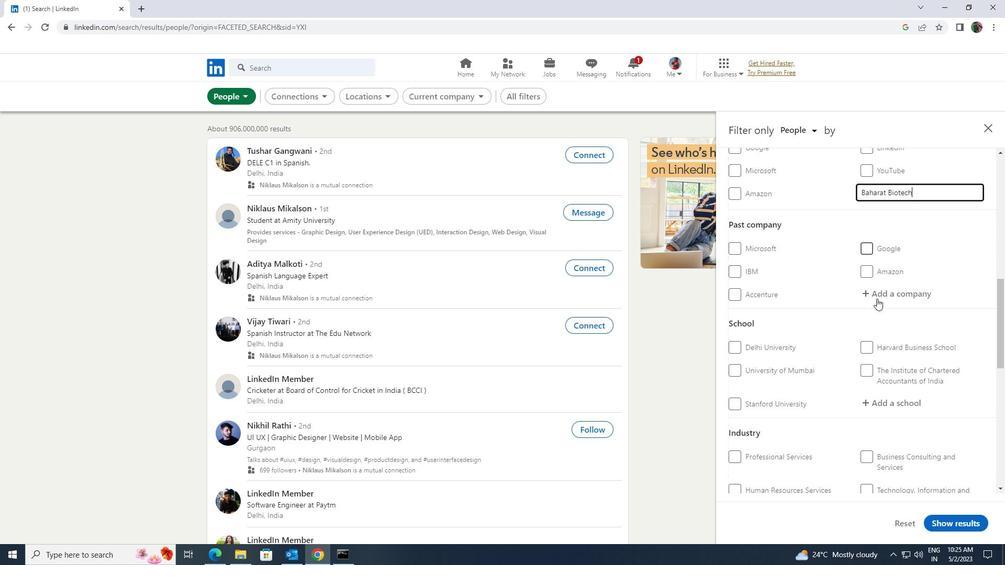 
Action: Mouse scrolled (877, 298) with delta (0, 0)
Screenshot: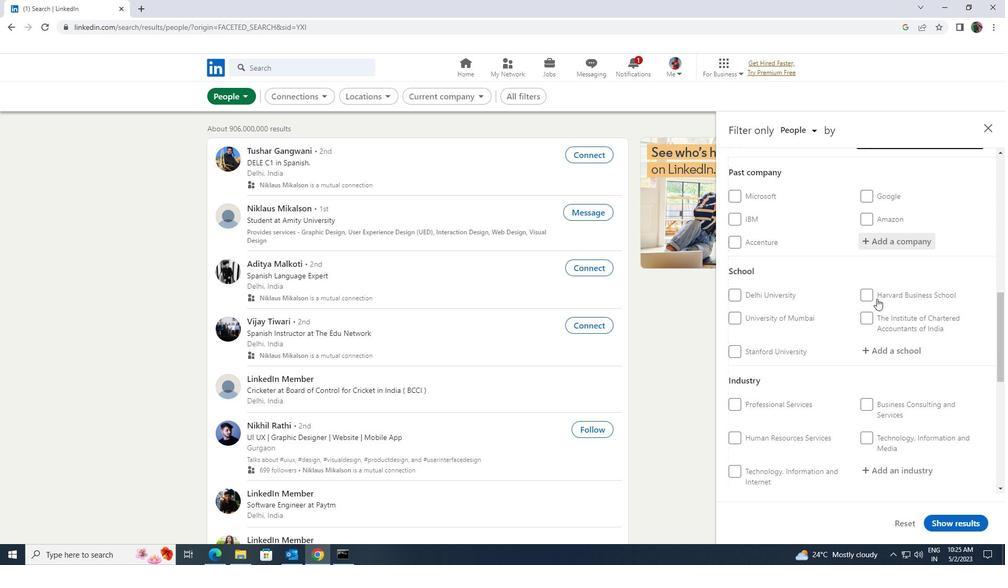 
Action: Mouse scrolled (877, 298) with delta (0, 0)
Screenshot: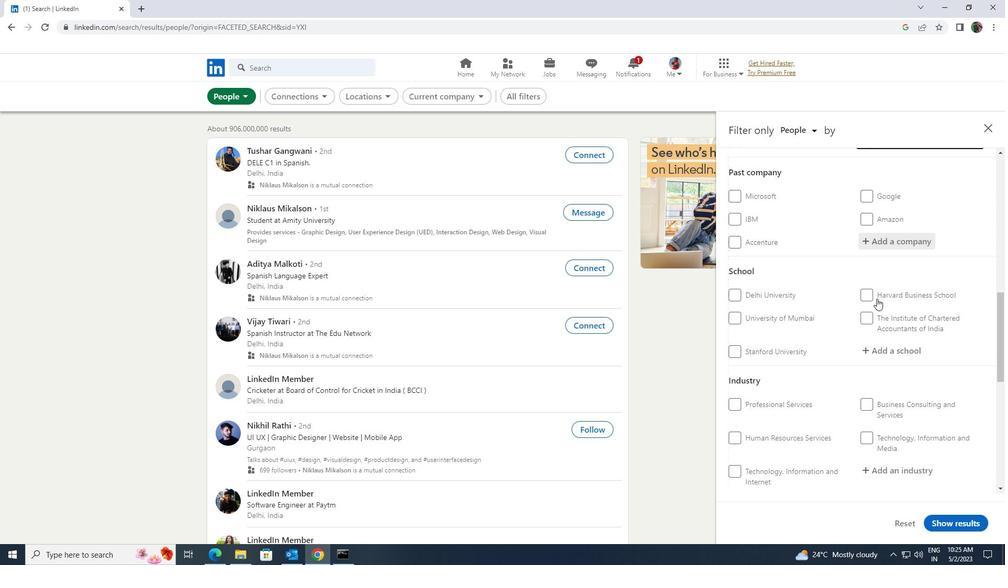 
Action: Mouse moved to (880, 239)
Screenshot: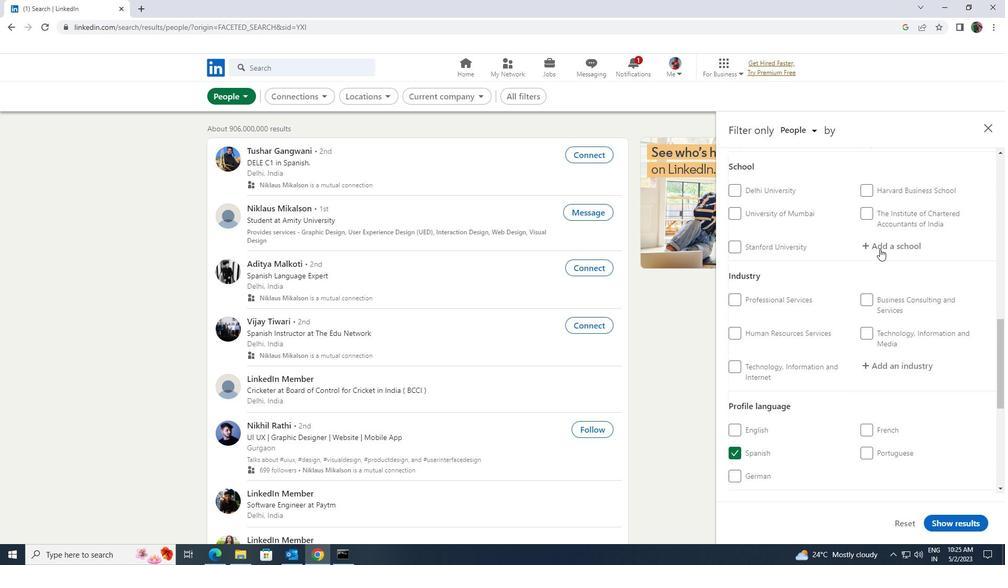 
Action: Mouse pressed left at (880, 239)
Screenshot: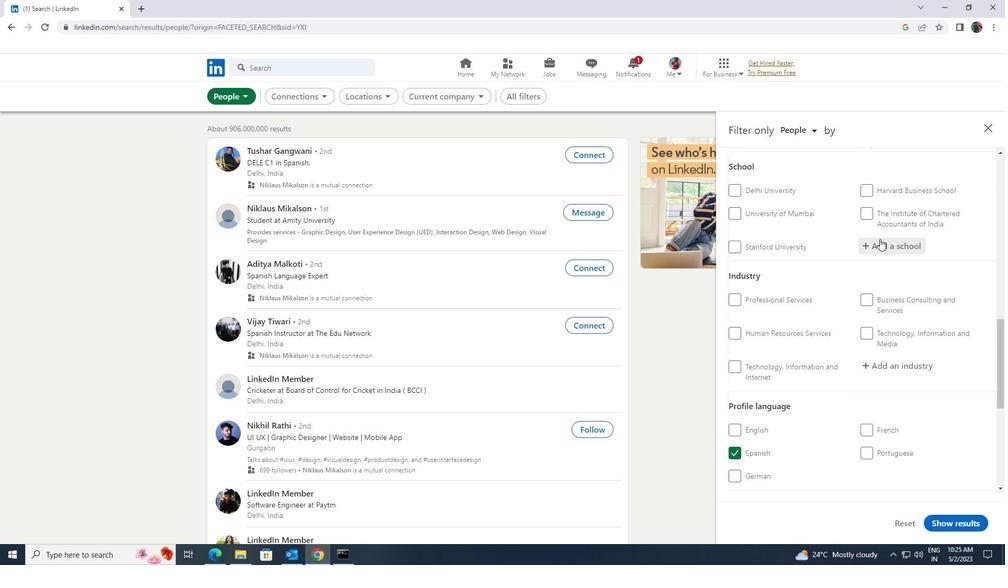 
Action: Key pressed <Key.shift><Key.shift><Key.shift><Key.shift><Key.shift><Key.shift><Key.shift><Key.shift><Key.shift><Key.shift><Key.shift><Key.shift><Key.shift><Key.shift><Key.shift><Key.shift><Key.shift><Key.shift><Key.shift><Key.shift><Key.shift><Key.shift><Key.shift><Key.shift><Key.shift><Key.shift><Key.shift><Key.shift><Key.shift><Key.shift><Key.shift><Key.shift><Key.shift><Key.shift><Key.shift><Key.shift><Key.shift><Key.shift><Key.shift><Key.shift><Key.shift><Key.shift><Key.shift><Key.shift><Key.shift><Key.shift><Key.shift><Key.shift><Key.shift><Key.shift><Key.shift><Key.shift><Key.shift><Key.shift><Key.shift>ASIAN<Key.space>SCHOOL<Key.space>OF<Key.space>CYBER
Screenshot: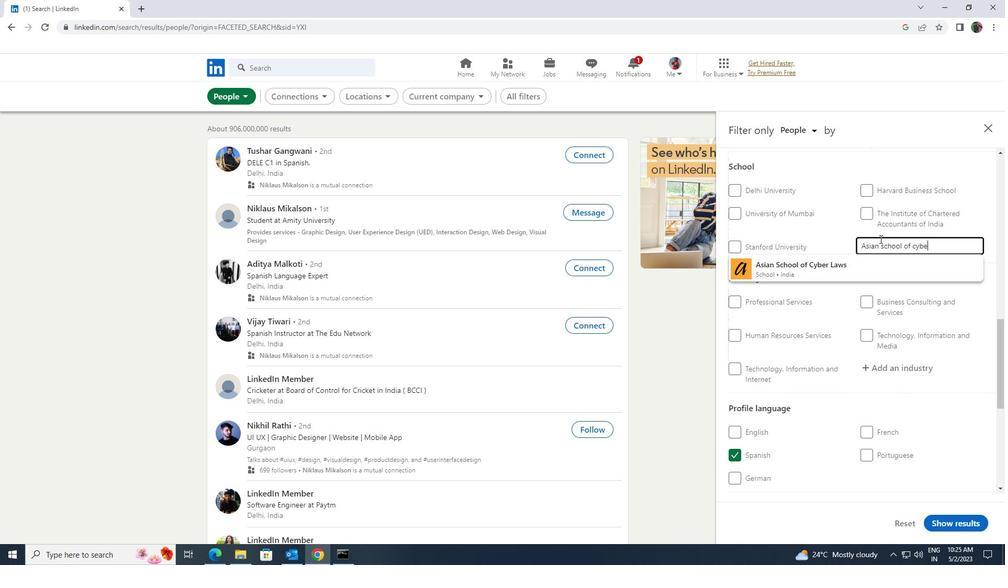 
Action: Mouse moved to (877, 264)
Screenshot: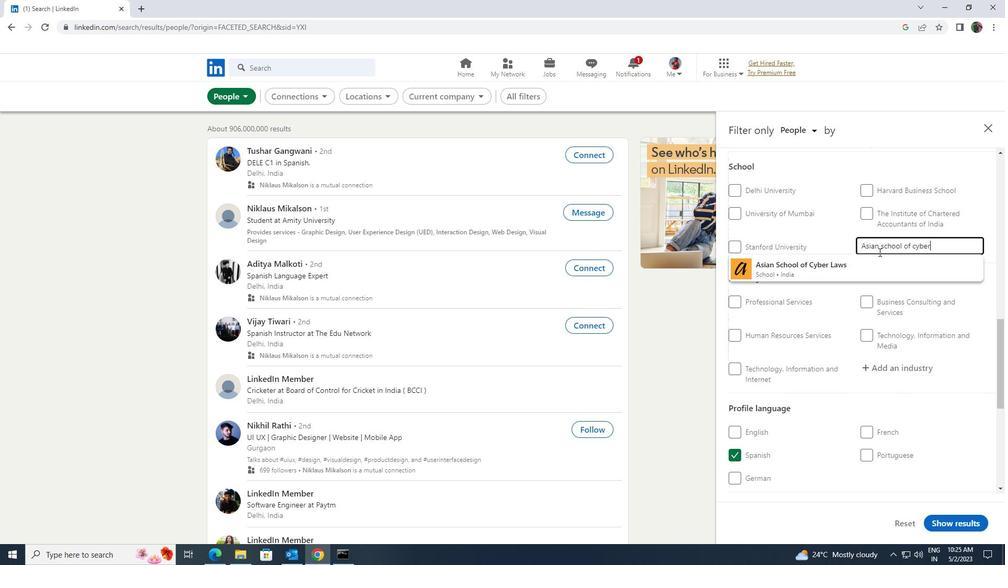 
Action: Mouse pressed left at (877, 264)
Screenshot: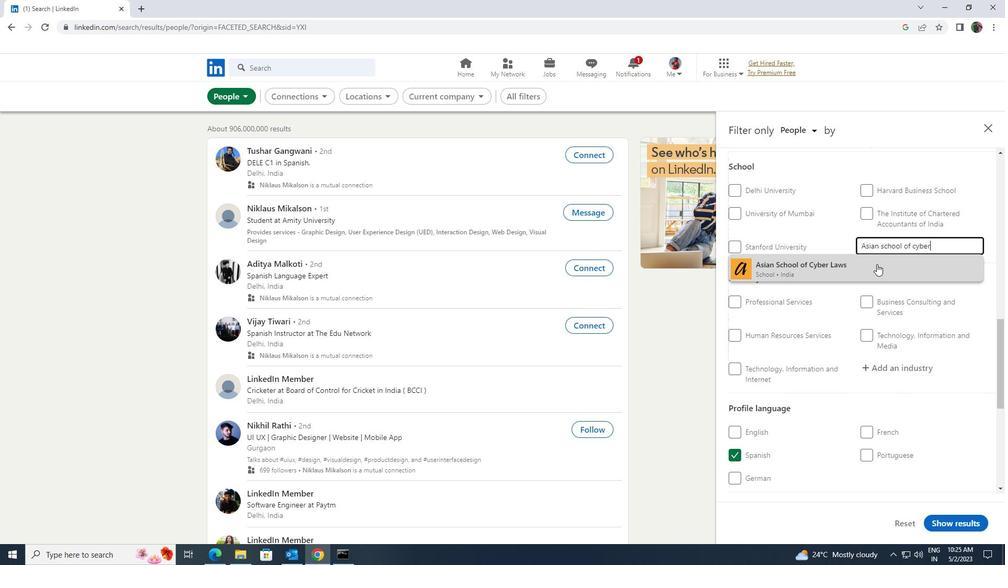 
Action: Mouse scrolled (877, 263) with delta (0, 0)
Screenshot: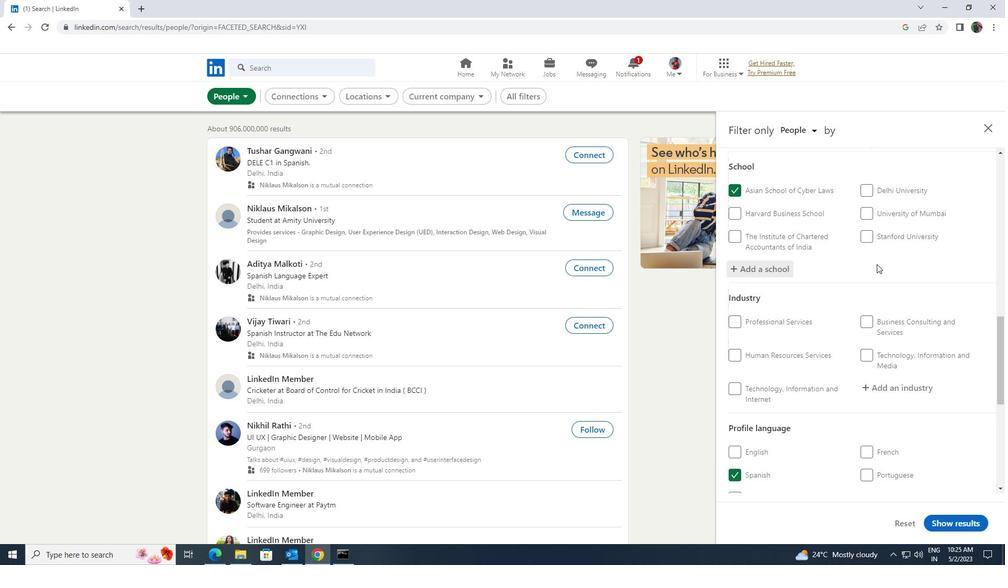 
Action: Mouse scrolled (877, 263) with delta (0, 0)
Screenshot: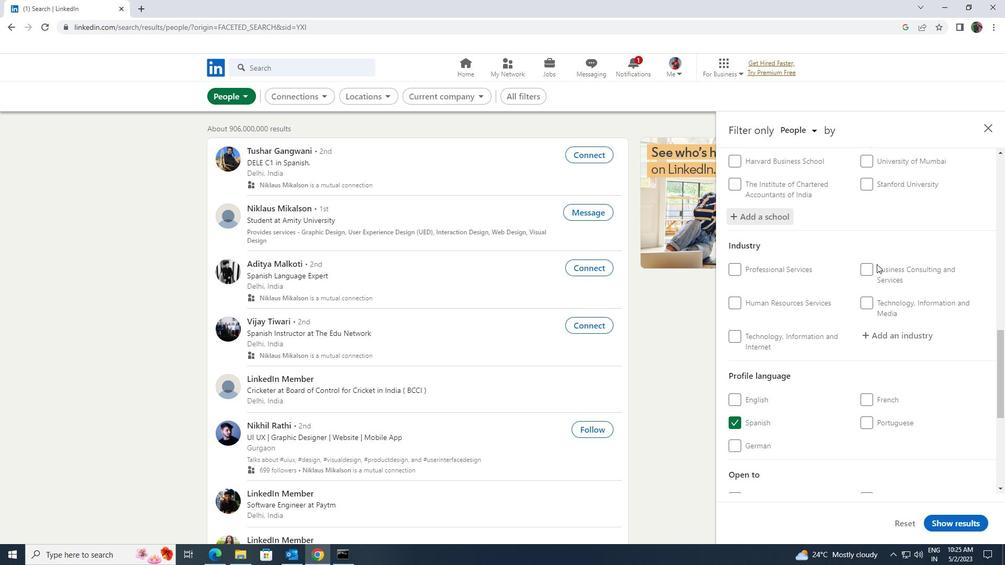 
Action: Mouse scrolled (877, 263) with delta (0, 0)
Screenshot: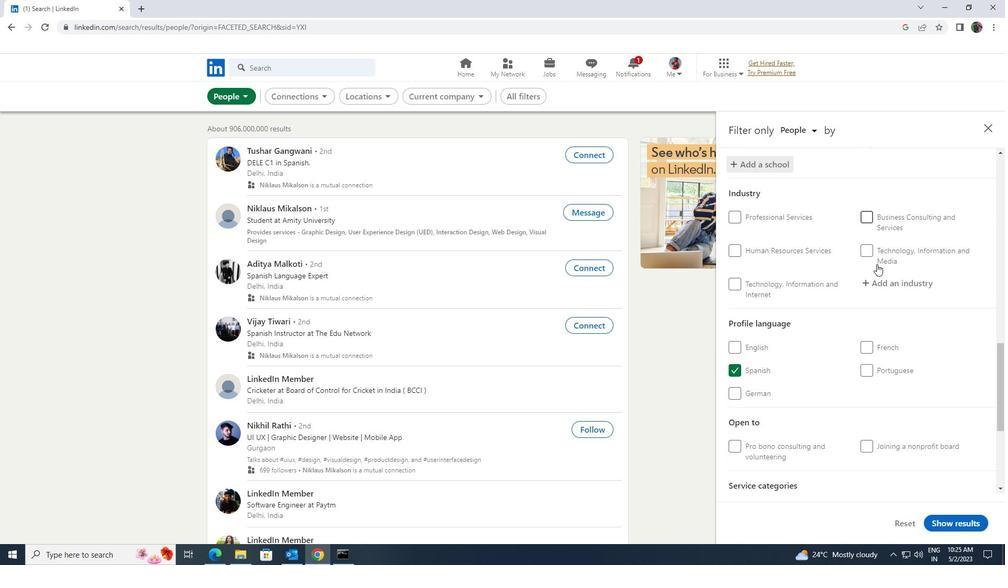 
Action: Mouse scrolled (877, 263) with delta (0, 0)
Screenshot: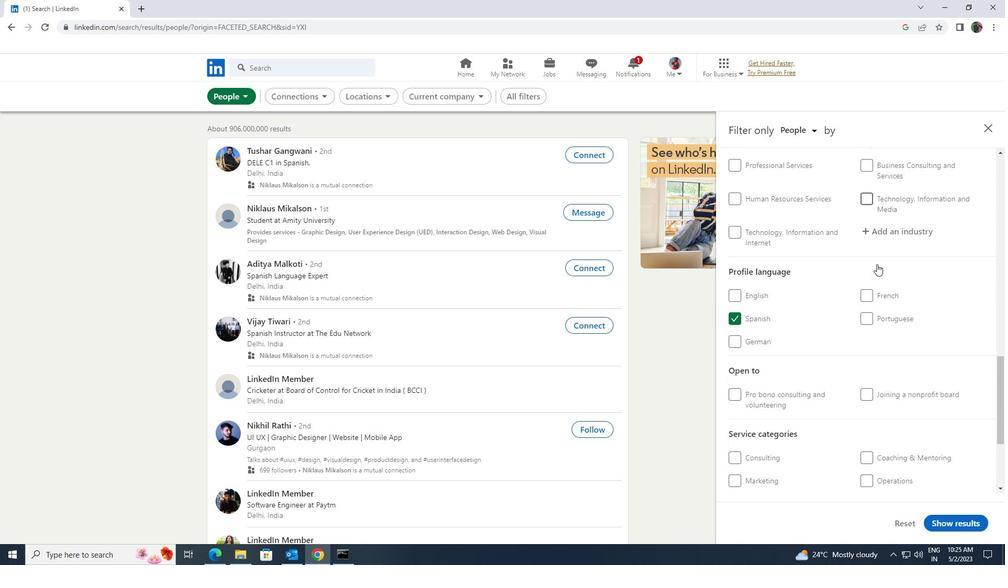 
Action: Mouse scrolled (877, 265) with delta (0, 0)
Screenshot: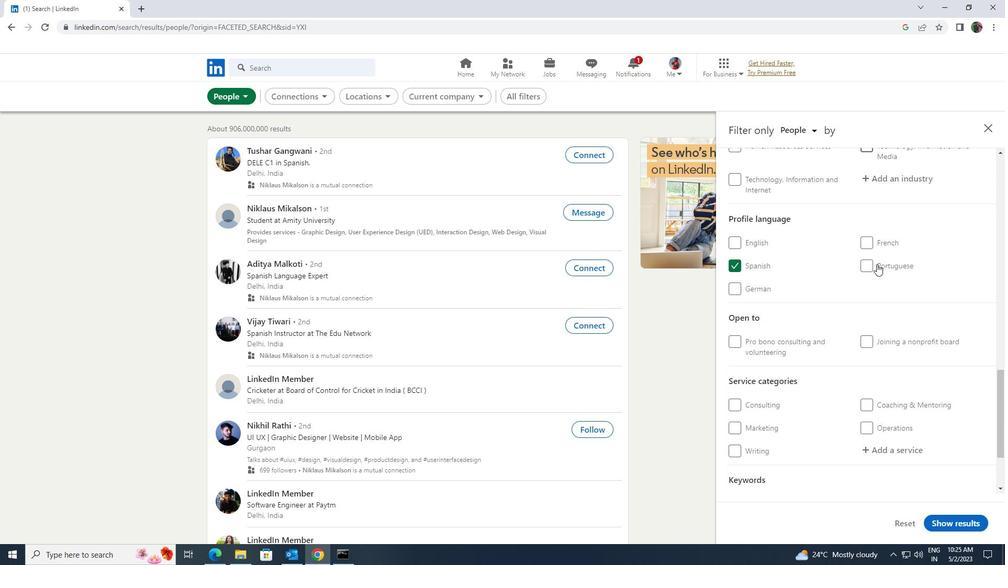 
Action: Mouse scrolled (877, 265) with delta (0, 0)
Screenshot: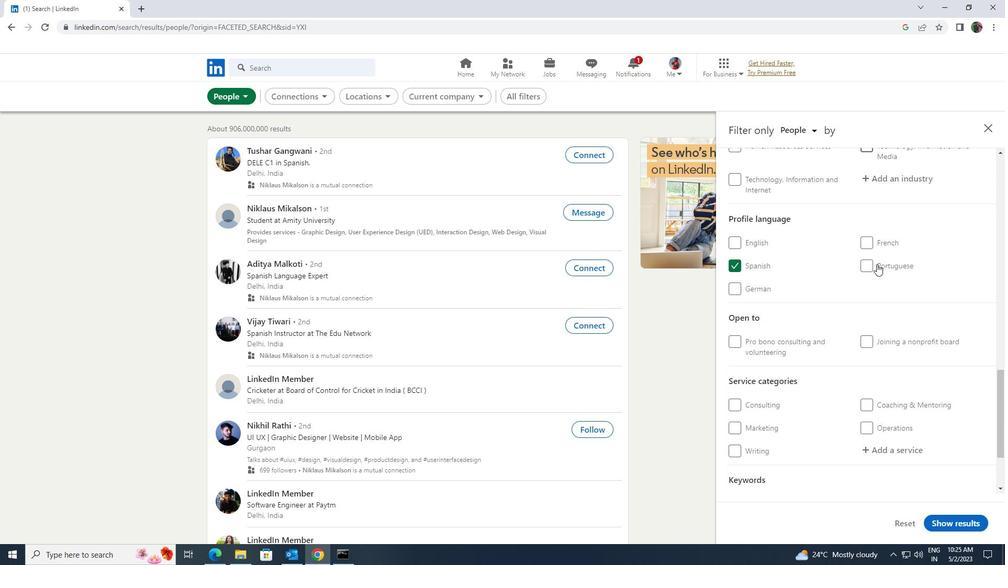 
Action: Mouse moved to (874, 280)
Screenshot: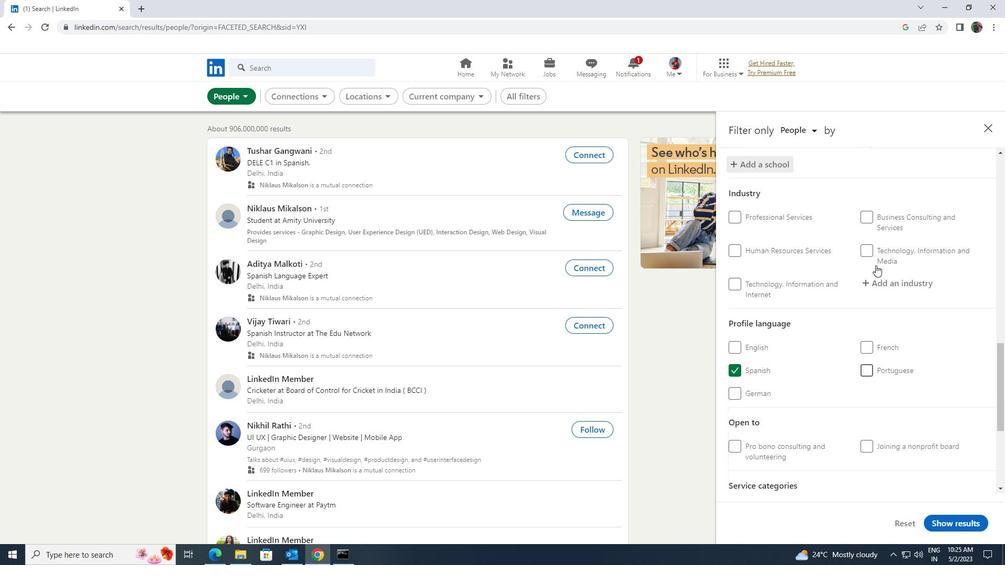 
Action: Mouse pressed left at (874, 280)
Screenshot: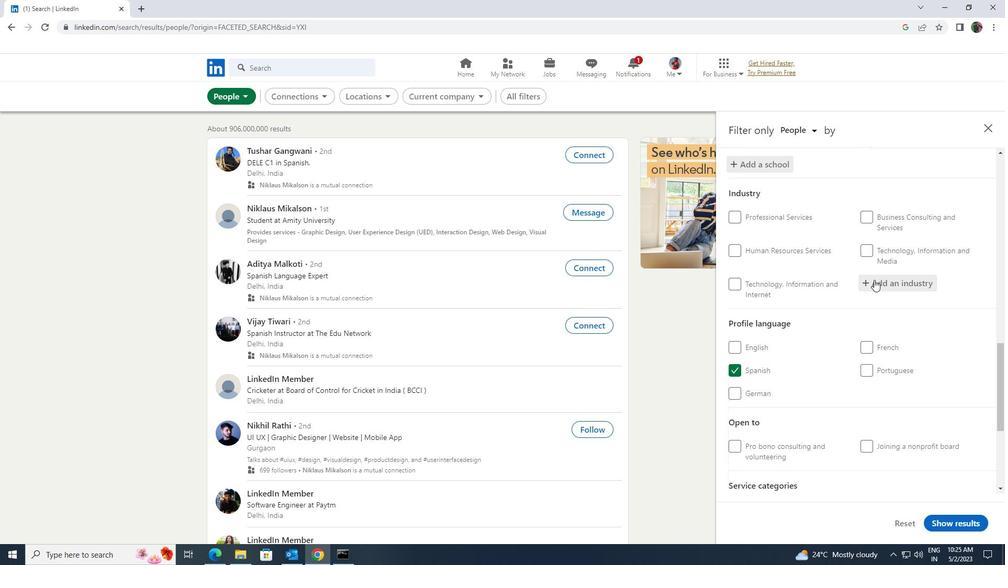 
Action: Mouse moved to (874, 280)
Screenshot: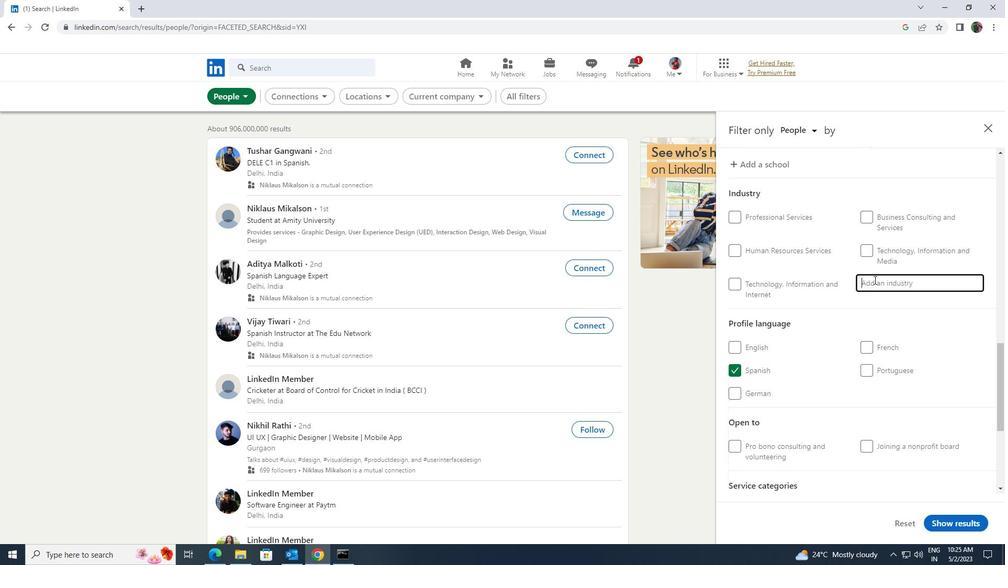 
Action: Key pressed <Key.shift><Key.shift><Key.shift><Key.shift><Key.shift><Key.shift><Key.shift><Key.shift><Key.shift><Key.shift><Key.shift>LIME<Key.space>
Screenshot: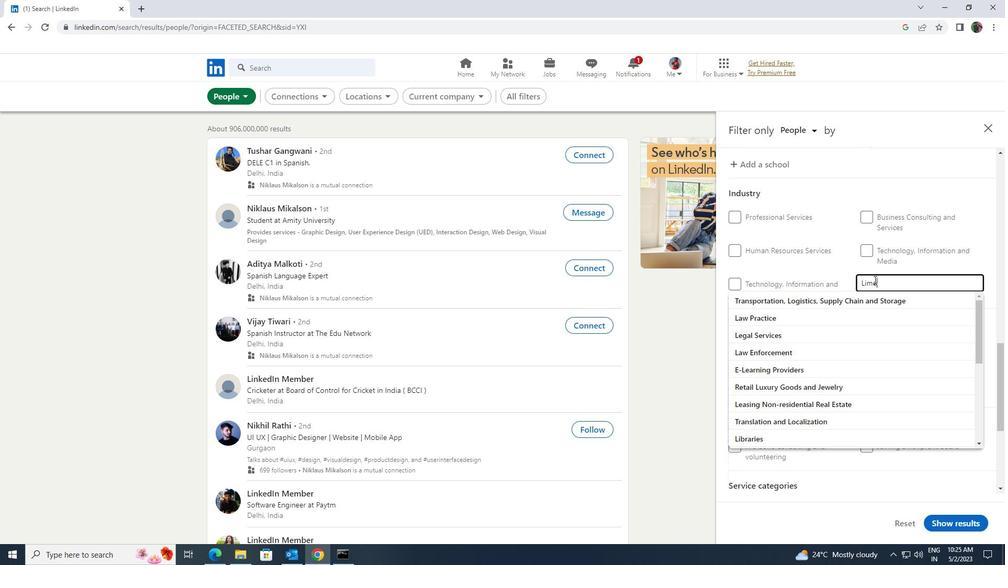 
Action: Mouse moved to (875, 294)
Screenshot: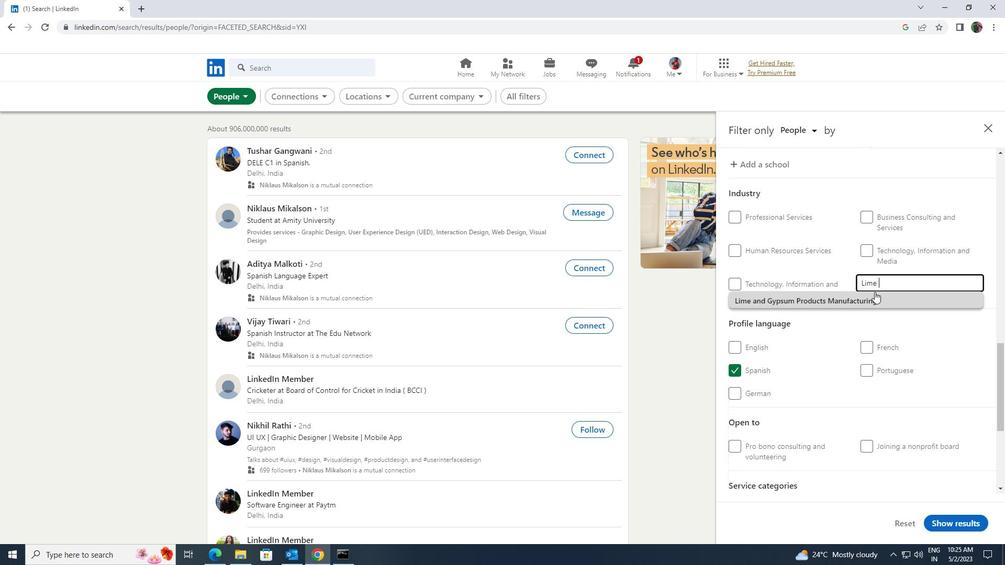 
Action: Mouse pressed left at (875, 294)
Screenshot: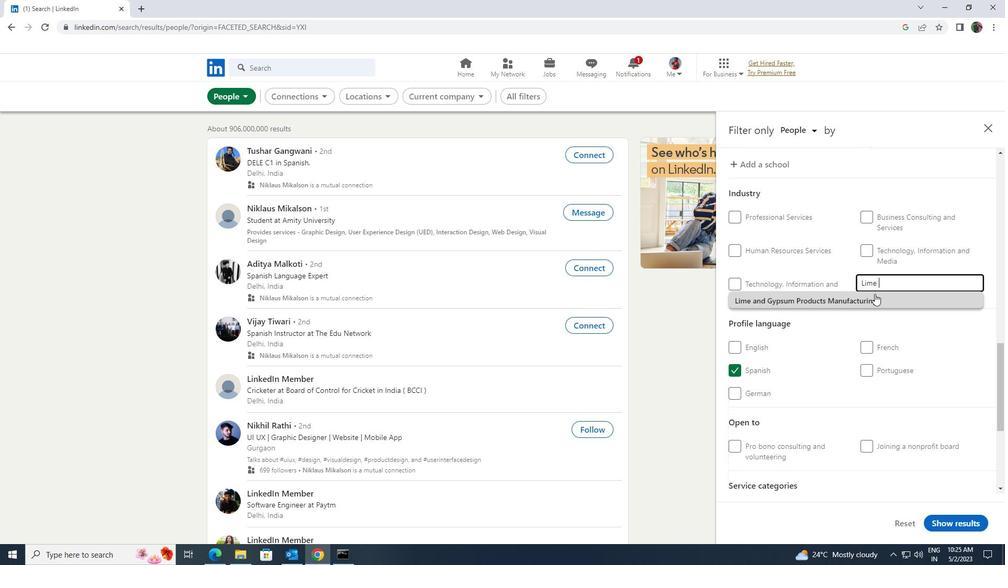 
Action: Mouse scrolled (875, 294) with delta (0, 0)
Screenshot: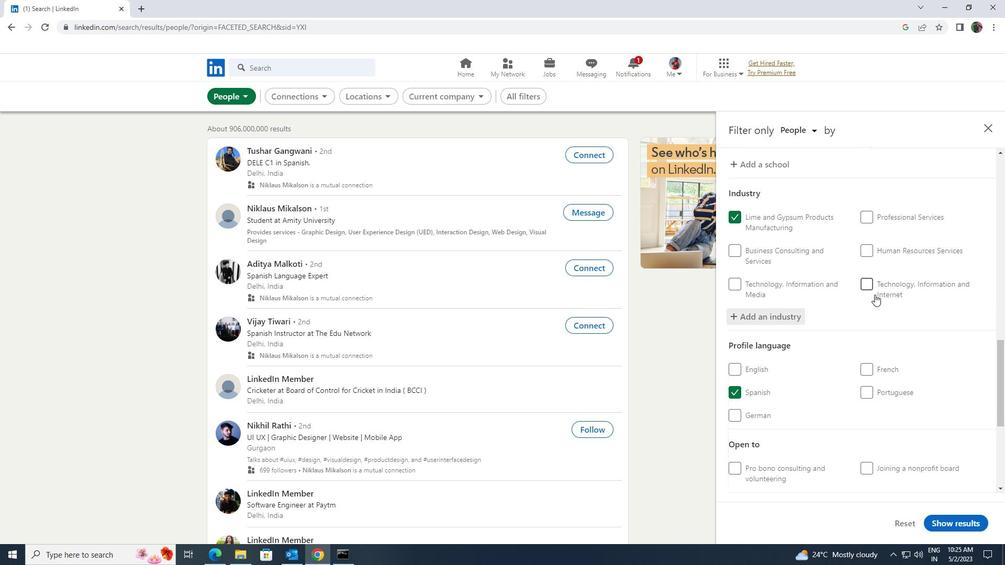 
Action: Mouse scrolled (875, 294) with delta (0, 0)
Screenshot: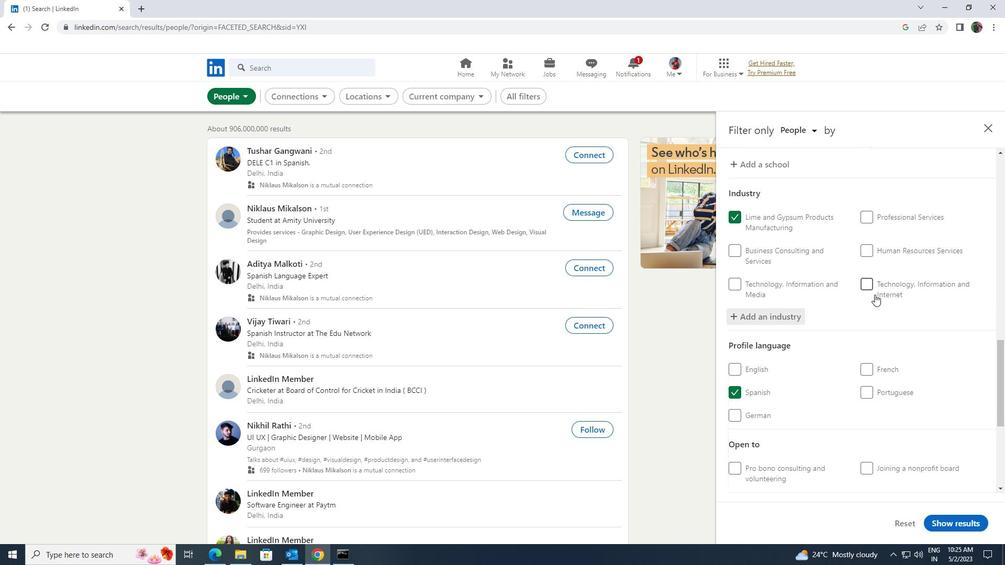 
Action: Mouse scrolled (875, 294) with delta (0, 0)
Screenshot: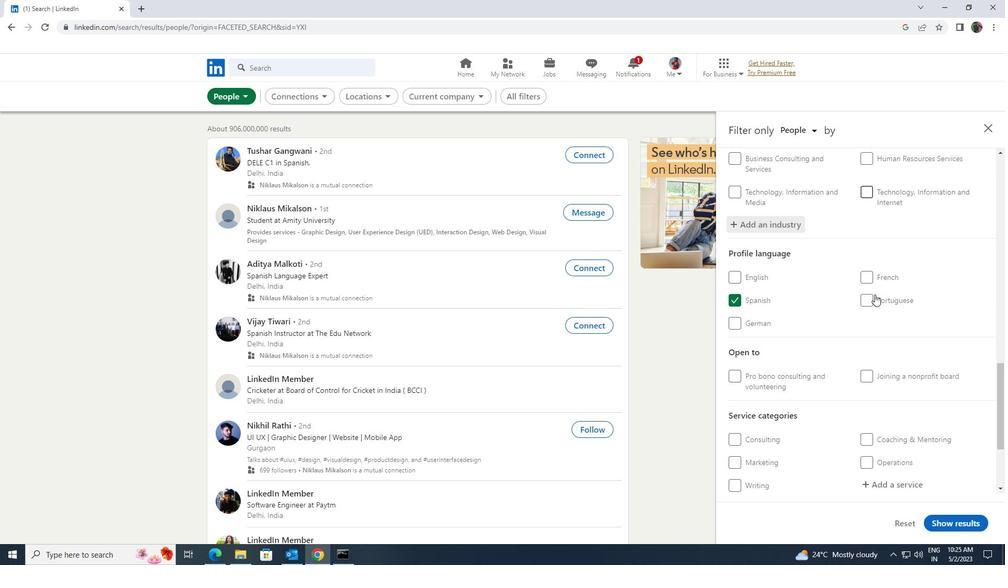 
Action: Mouse scrolled (875, 294) with delta (0, 0)
Screenshot: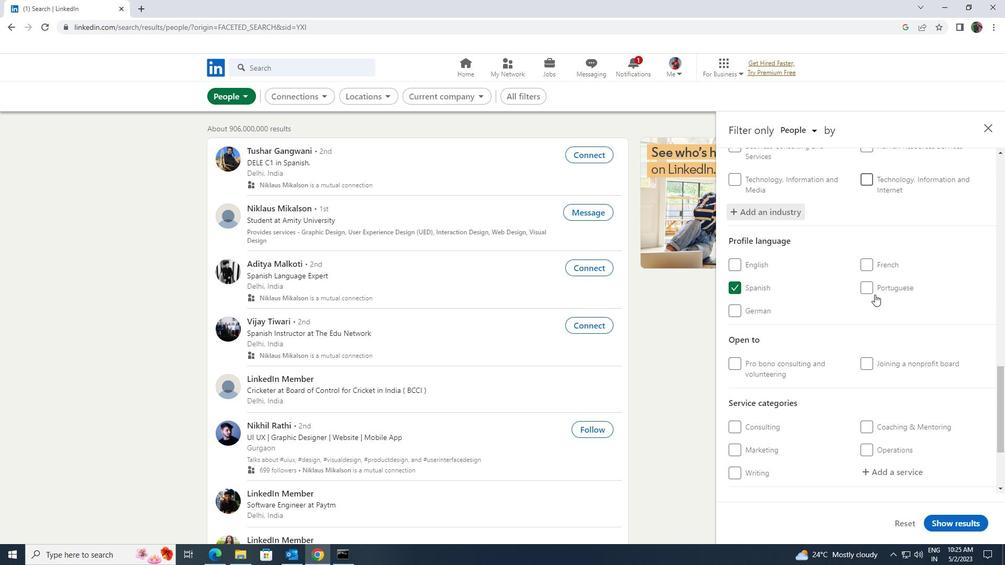 
Action: Mouse scrolled (875, 294) with delta (0, 0)
Screenshot: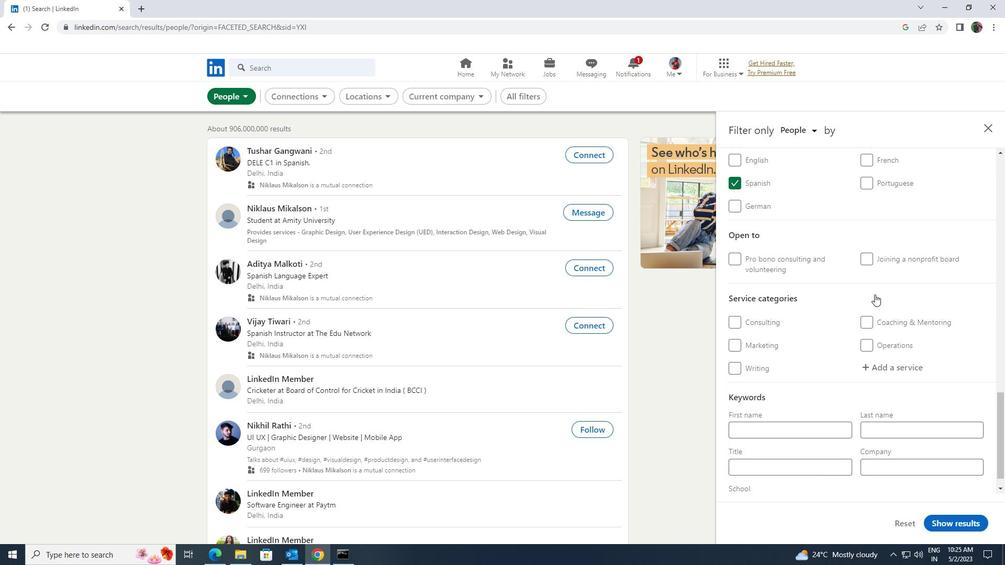 
Action: Mouse moved to (909, 342)
Screenshot: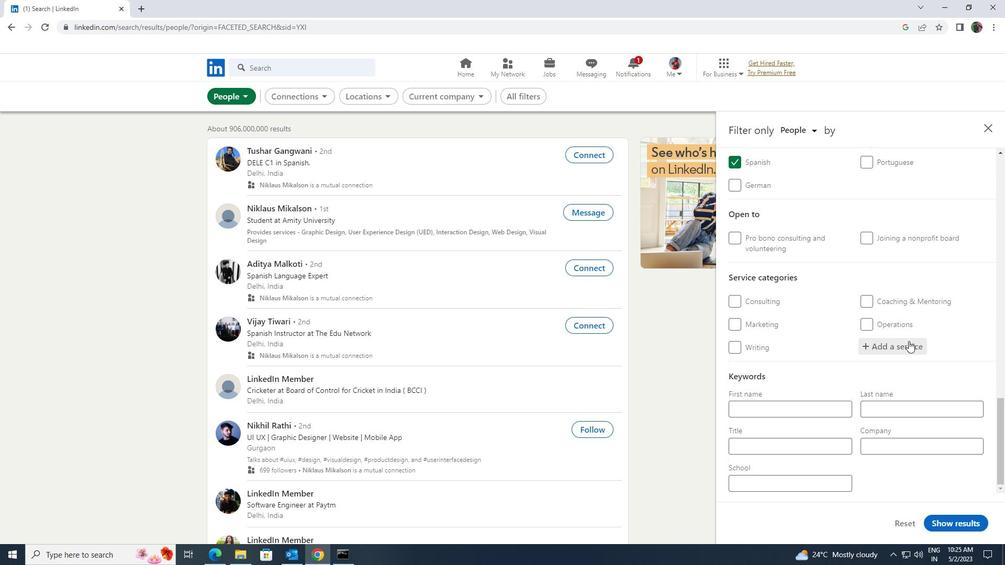 
Action: Mouse pressed left at (909, 342)
Screenshot: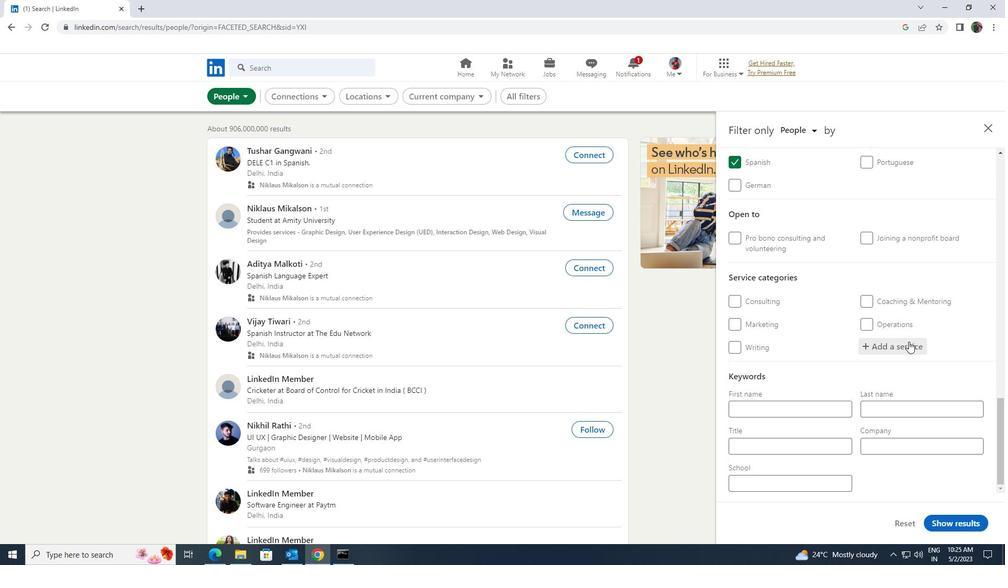 
Action: Key pressed <Key.shift>ACCOUN
Screenshot: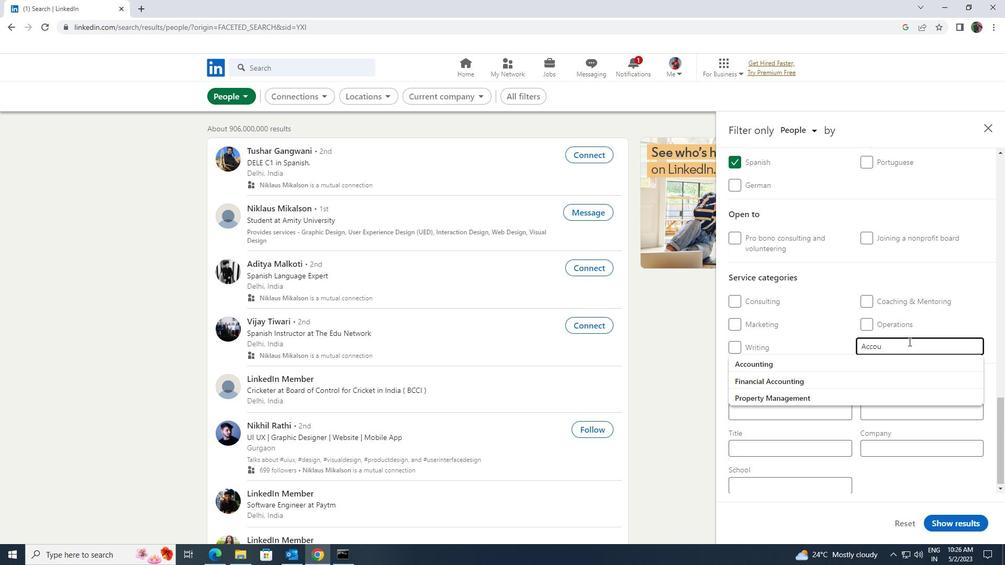 
Action: Mouse moved to (903, 364)
Screenshot: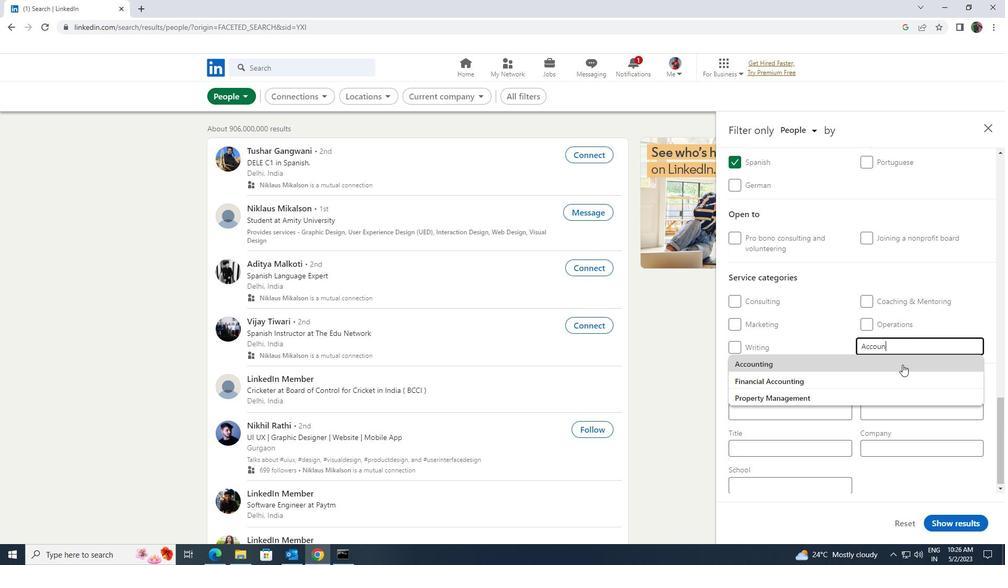 
Action: Mouse pressed left at (903, 364)
Screenshot: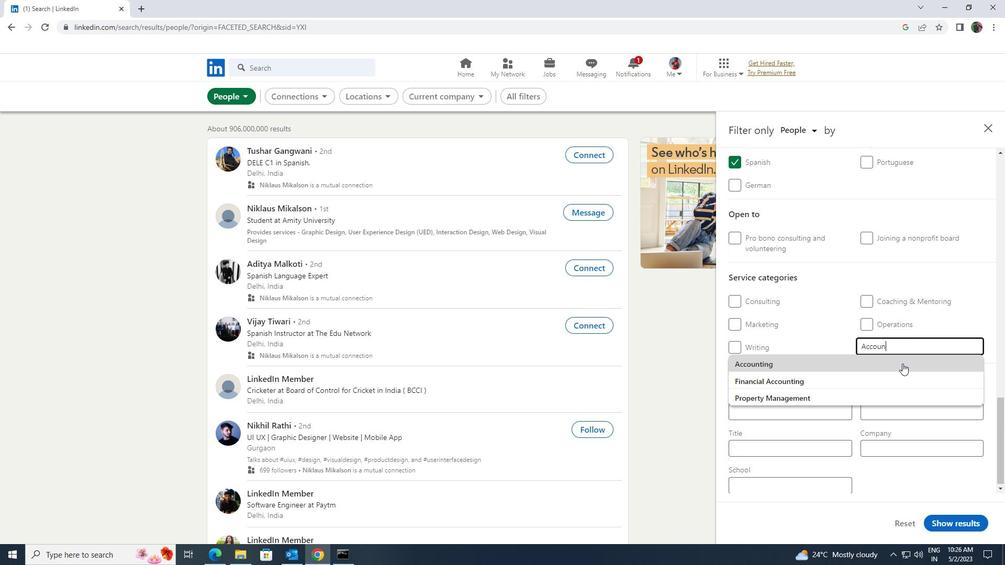 
Action: Mouse moved to (902, 364)
Screenshot: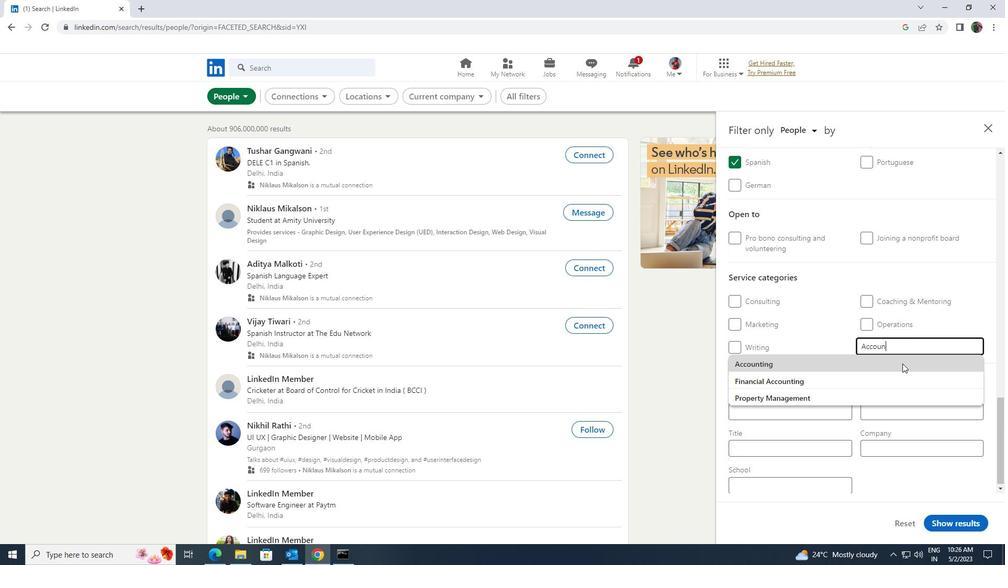 
Action: Mouse scrolled (902, 363) with delta (0, 0)
Screenshot: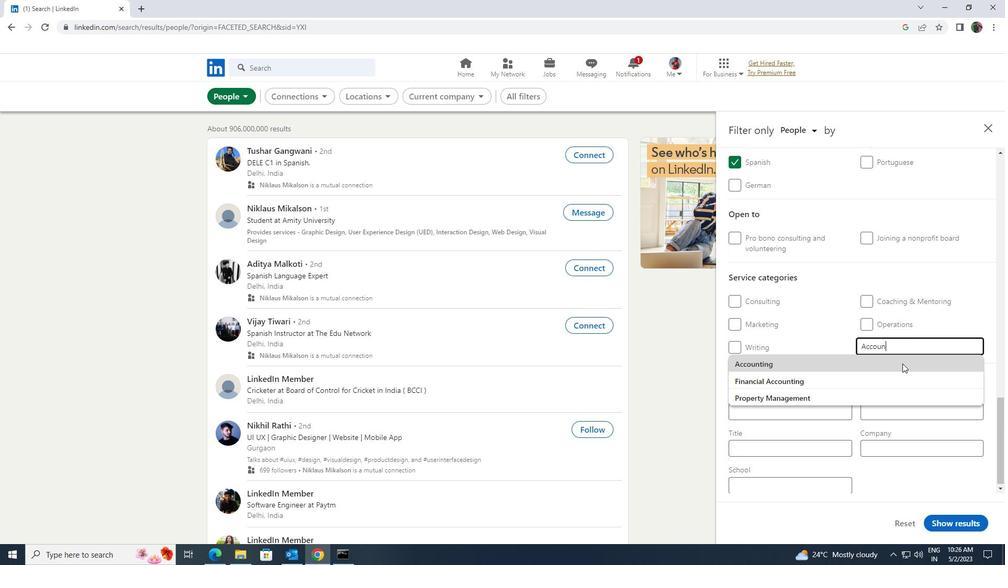 
Action: Mouse scrolled (902, 363) with delta (0, 0)
Screenshot: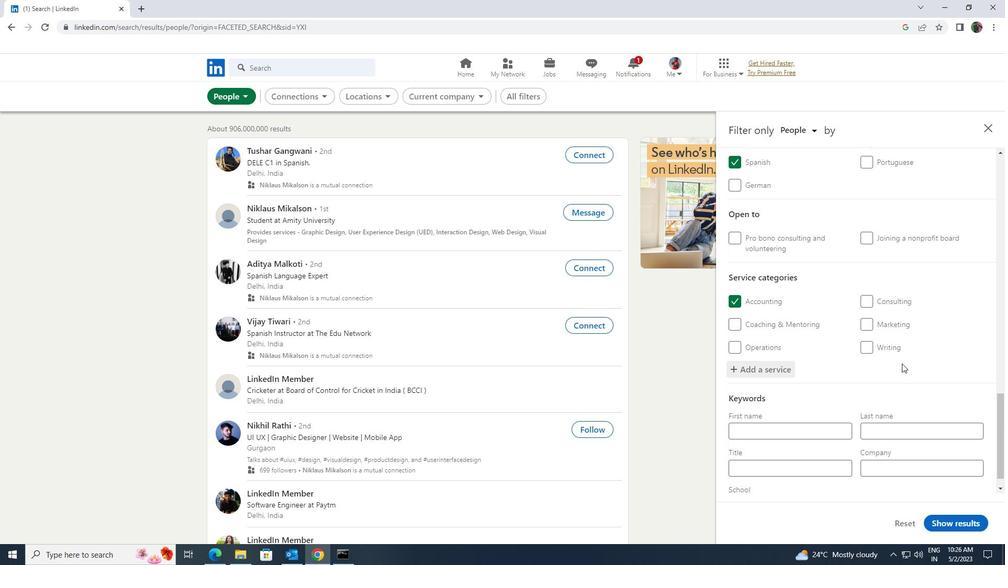 
Action: Mouse scrolled (902, 363) with delta (0, 0)
Screenshot: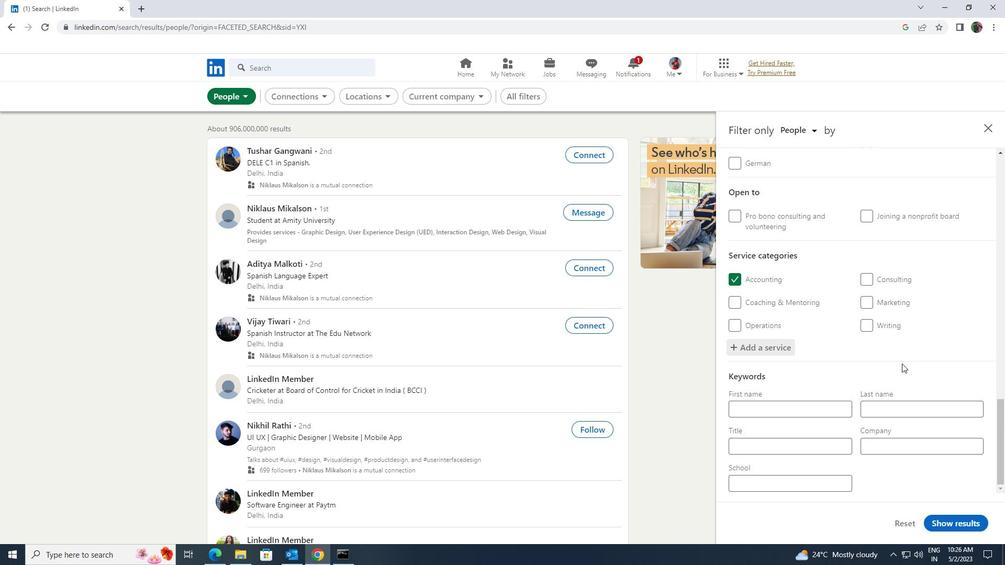 
Action: Mouse scrolled (902, 363) with delta (0, 0)
Screenshot: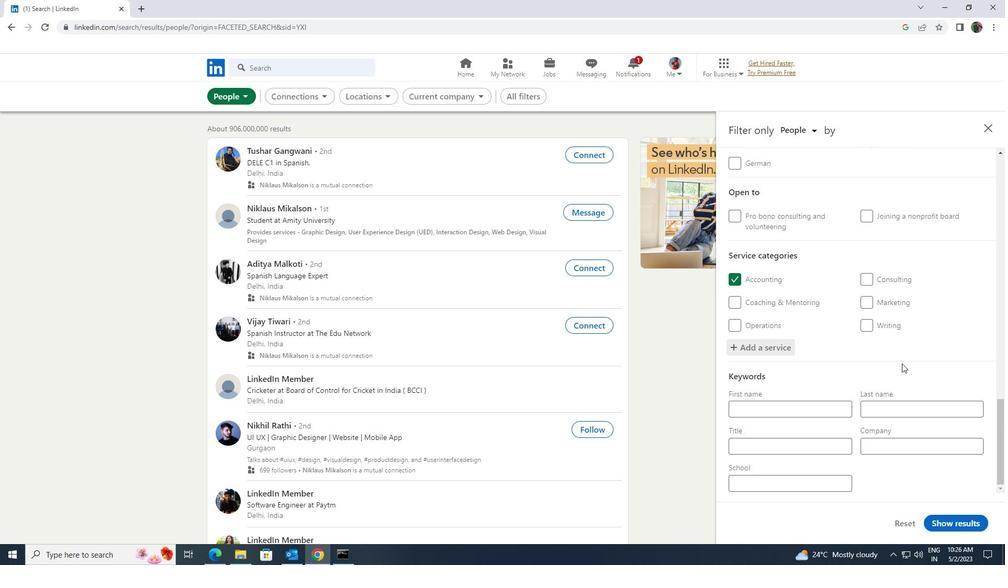 
Action: Mouse moved to (846, 444)
Screenshot: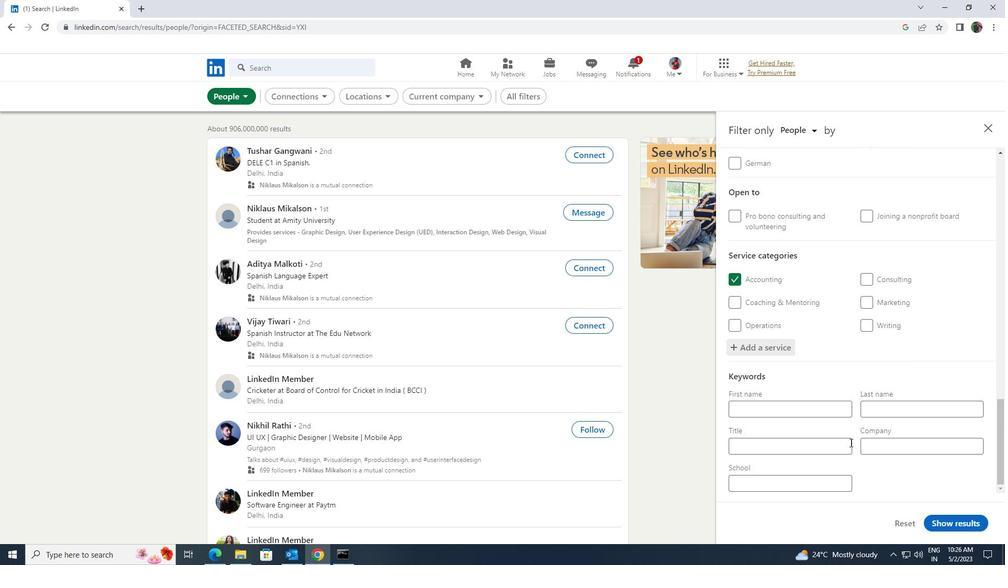 
Action: Mouse pressed left at (846, 444)
Screenshot: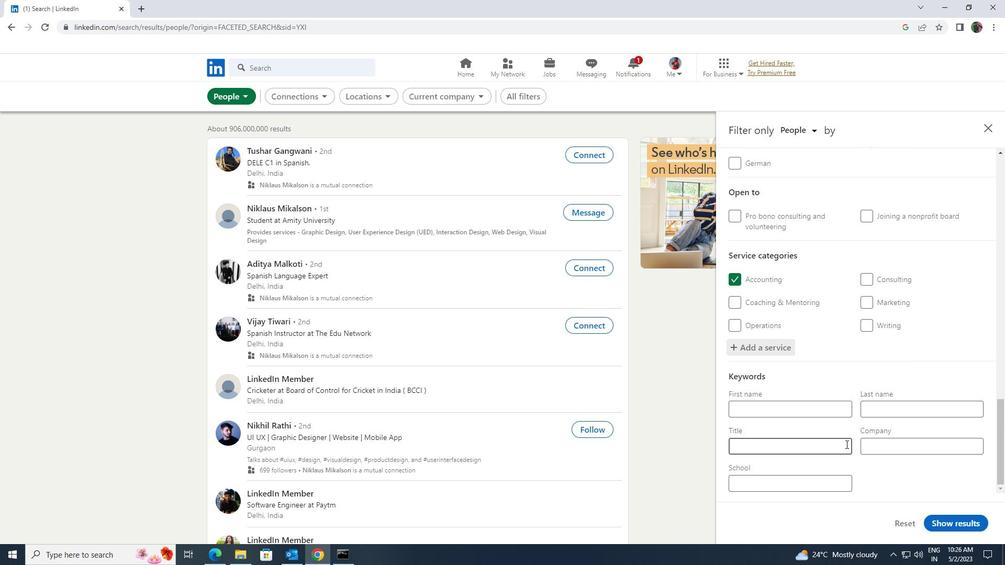 
Action: Key pressed <Key.shift>CONTENT<Key.space><Key.shift>MARKETING<Key.space><Key.shift>MANGER
Screenshot: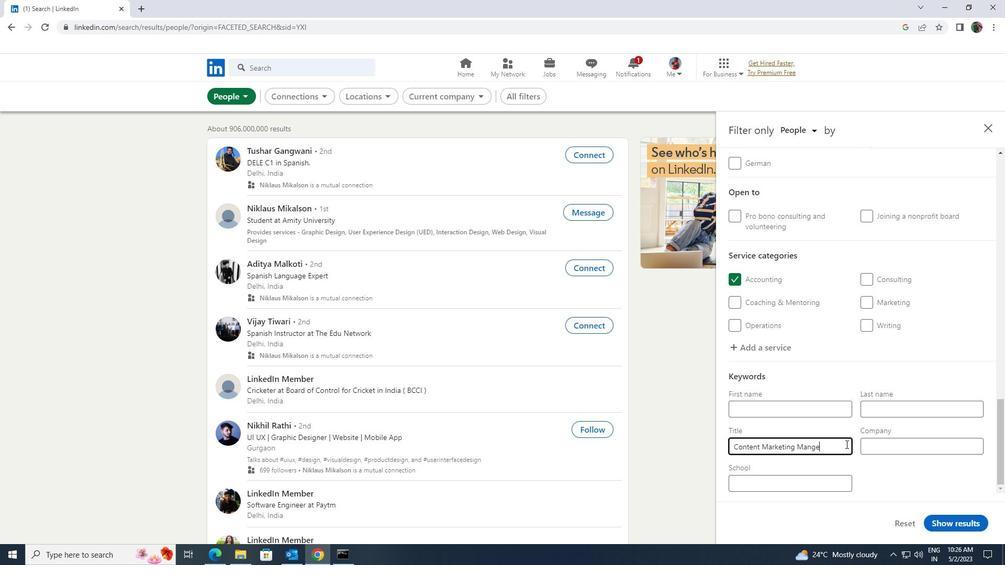 
Action: Mouse moved to (941, 521)
Screenshot: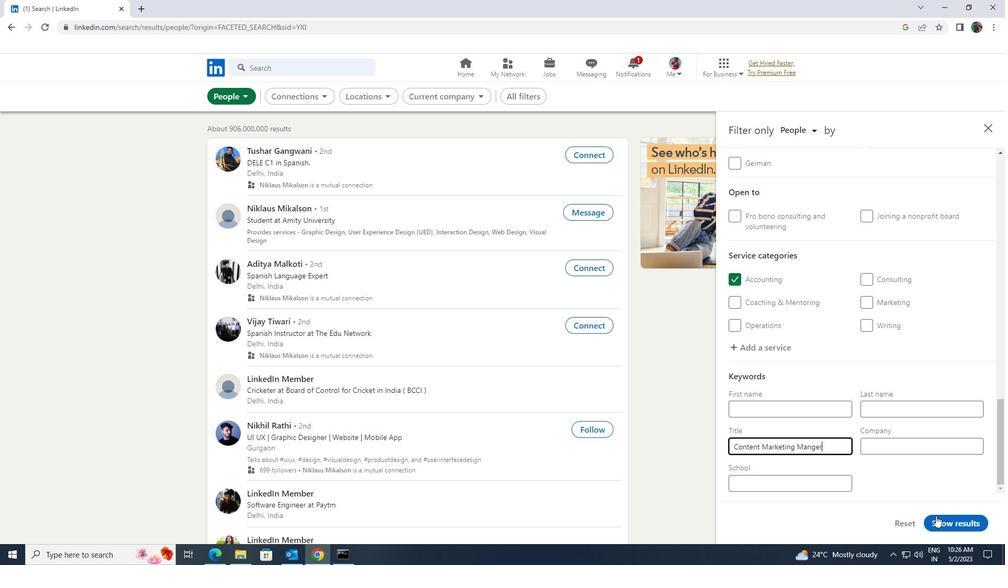 
Action: Mouse pressed left at (941, 521)
Screenshot: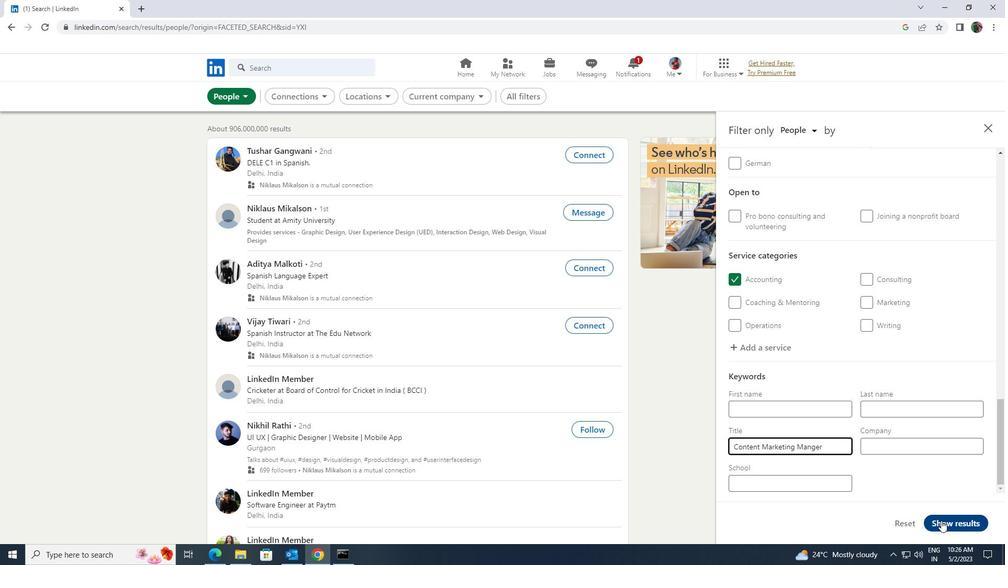 
